 Task: Open Card Card0000000020 in Board Board0000000005 in Workspace WS0000000002 in Trello. Add Member 17.ch.pooja@gmail.com to Card Card0000000020 in Board Board0000000005 in Workspace WS0000000002 in Trello. Add Red Label titled Label0000000020 to Card Card0000000020 in Board Board0000000005 in Workspace WS0000000002 in Trello. Add Checklist CL0000000020 to Card Card0000000020 in Board Board0000000005 in Workspace WS0000000002 in Trello. Add Dates with Start Date as Nov 01 2023 and Due Date as Nov 30 2023 to Card Card0000000020 in Board Board0000000005 in Workspace WS0000000002 in Trello
Action: Mouse moved to (430, 621)
Screenshot: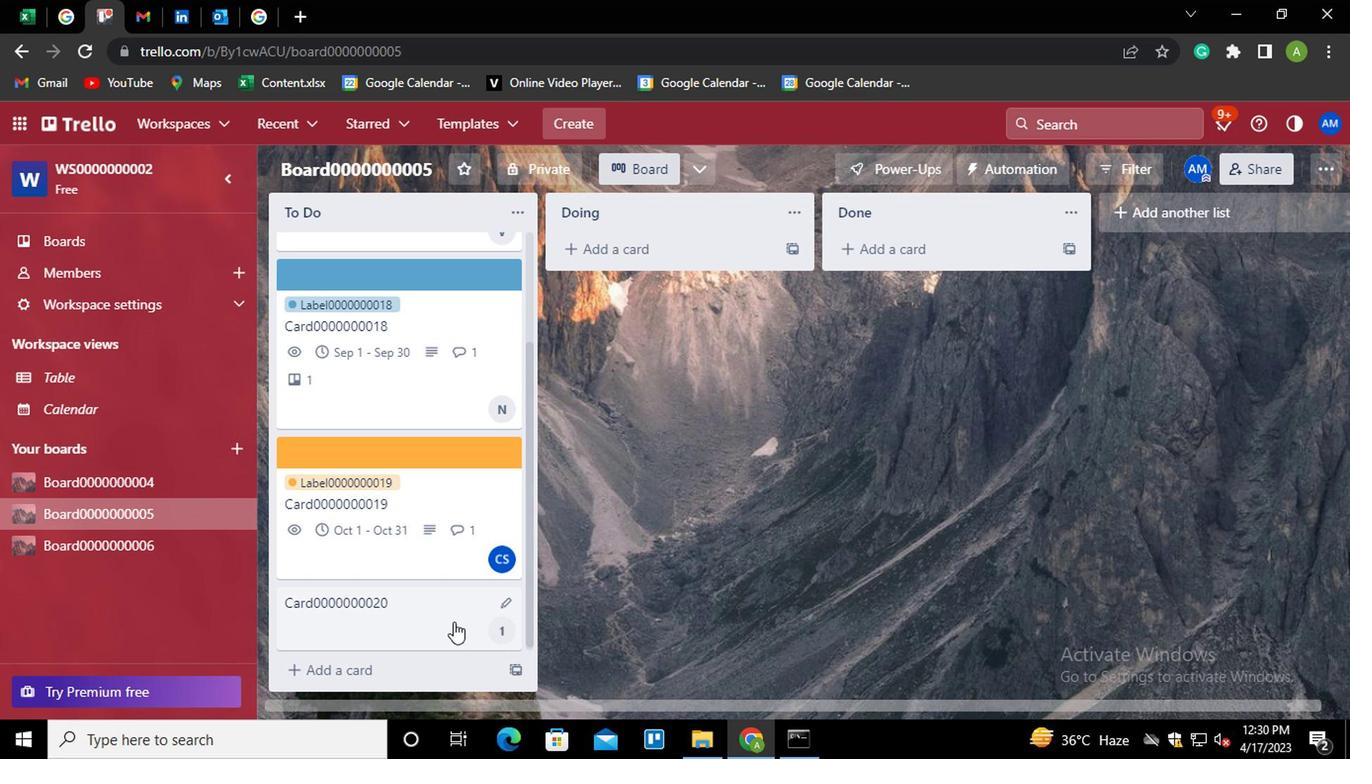 
Action: Mouse pressed left at (430, 621)
Screenshot: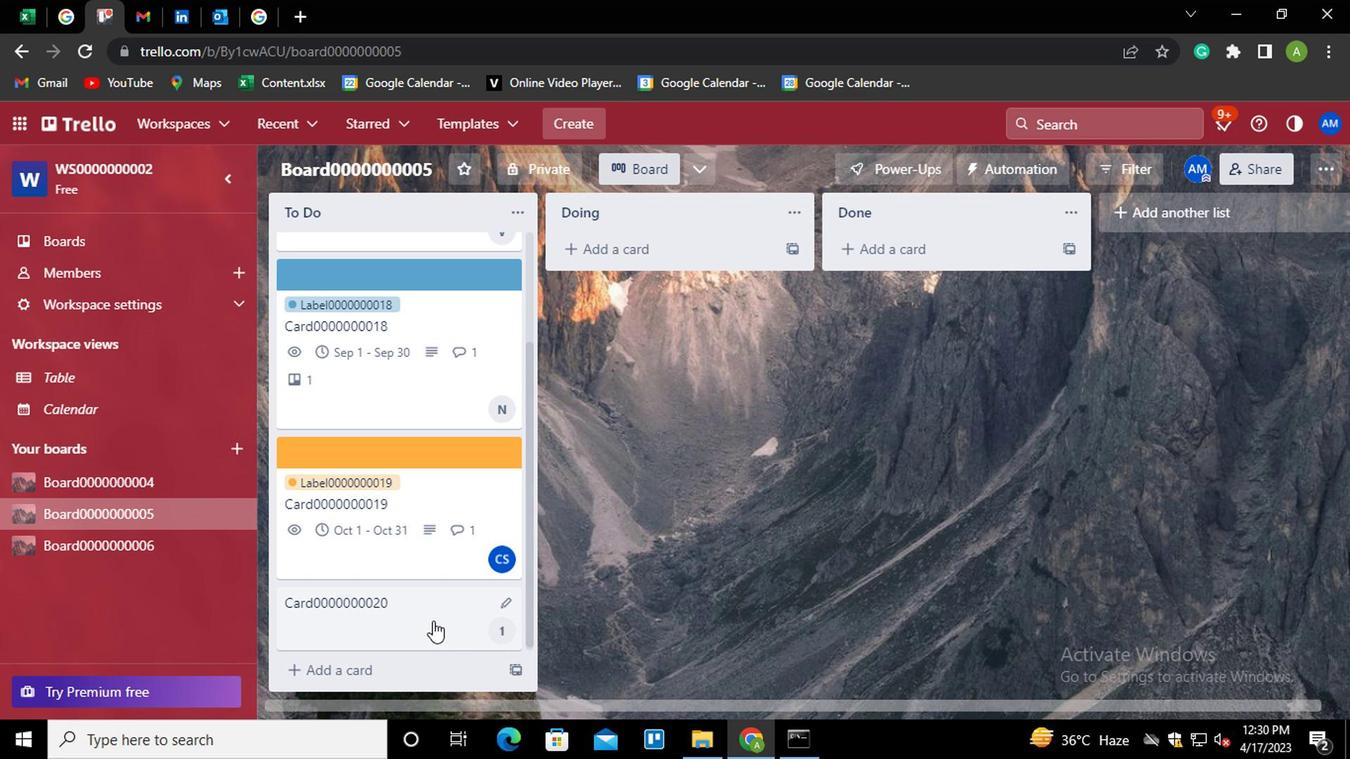 
Action: Mouse moved to (871, 280)
Screenshot: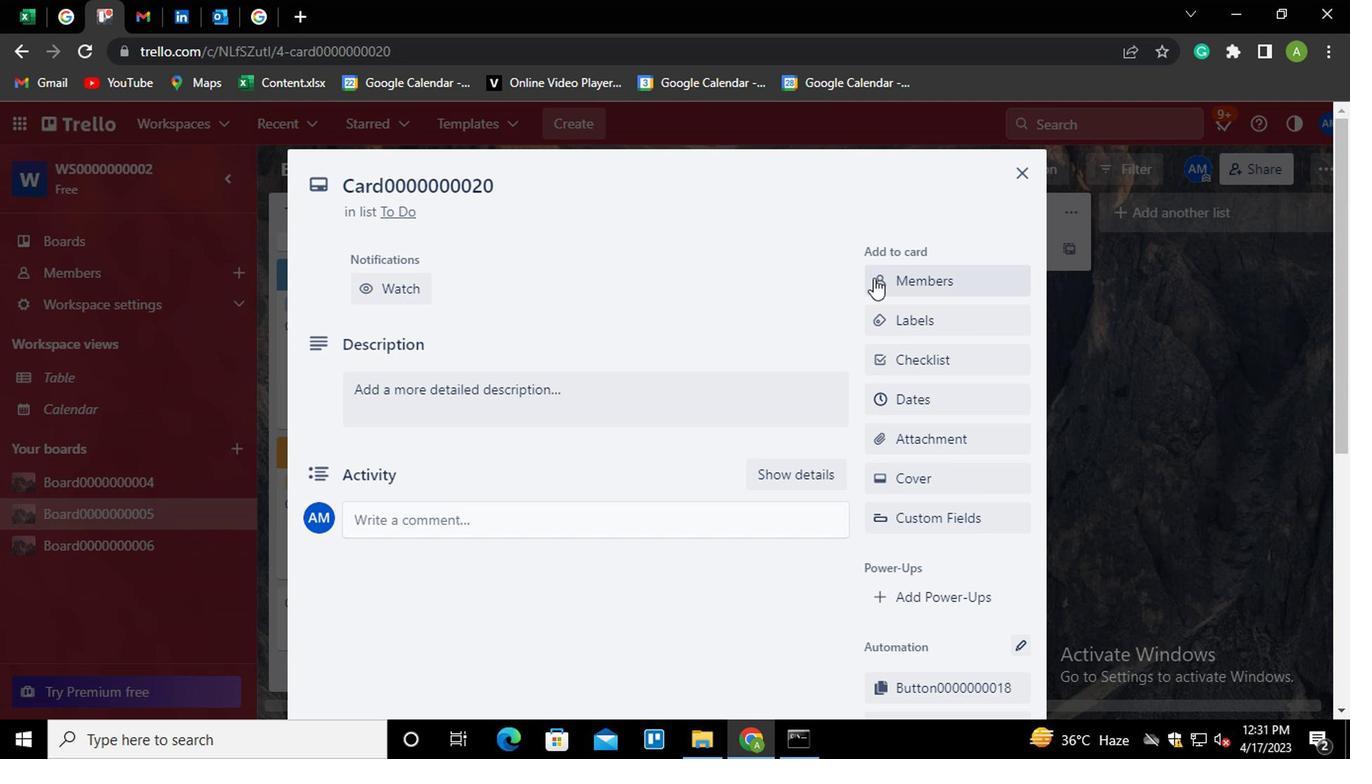 
Action: Mouse pressed left at (871, 280)
Screenshot: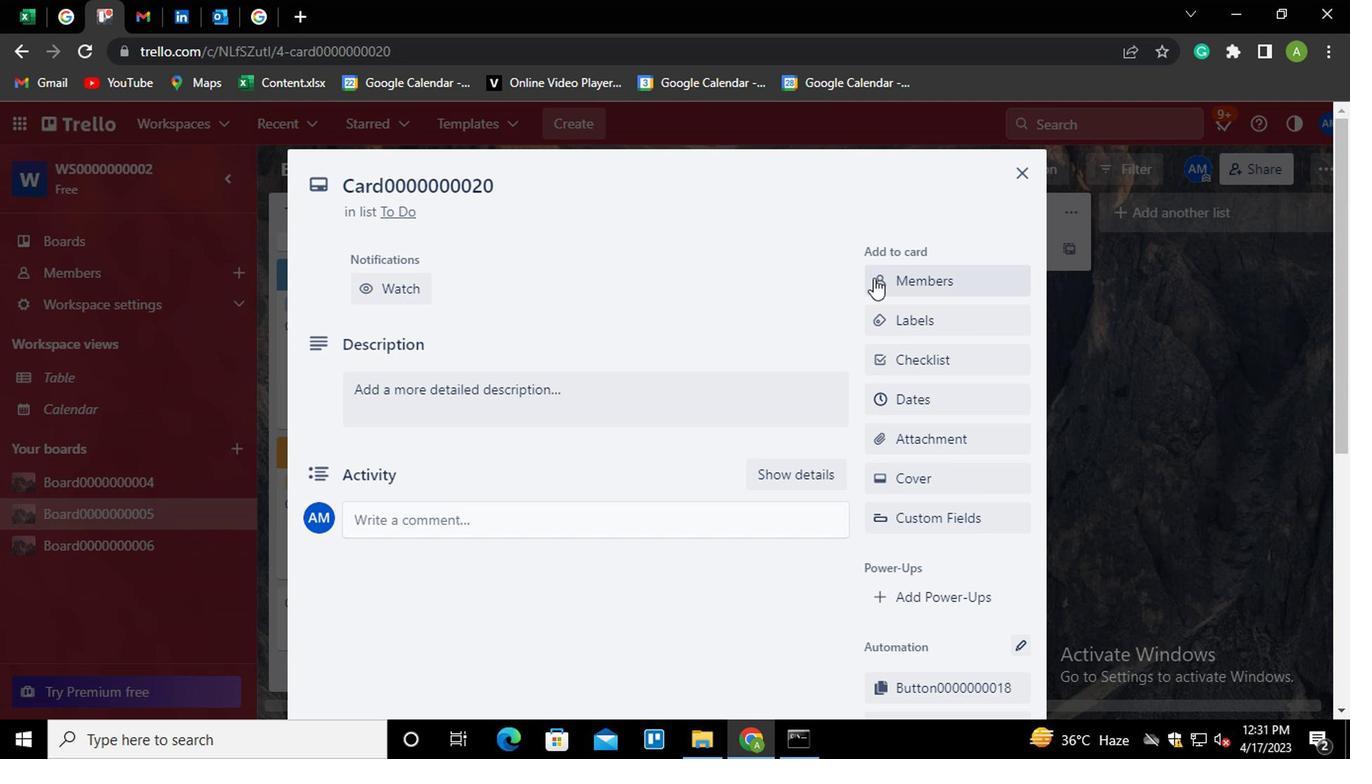 
Action: Mouse moved to (874, 290)
Screenshot: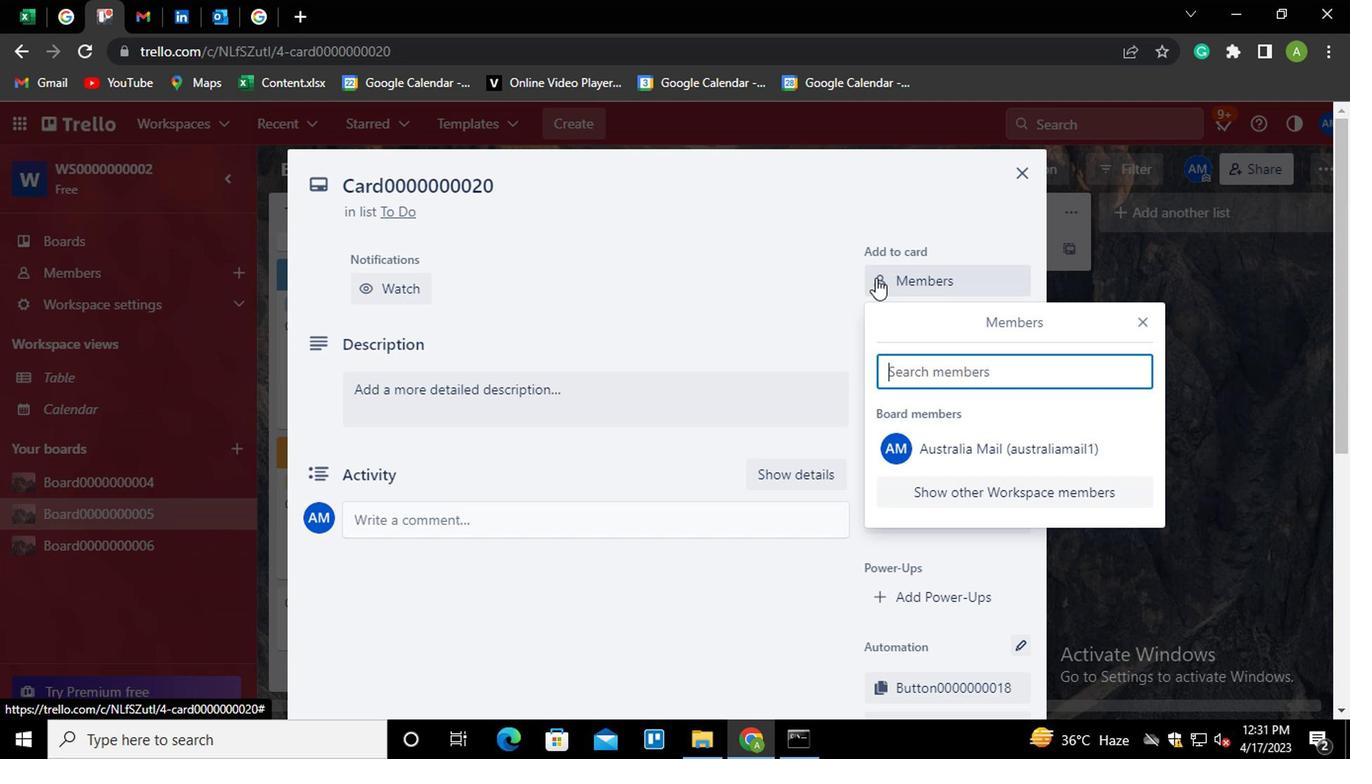 
Action: Key pressed 17.ch.pooja<Key.shift><Key.shift><Key.shift>@GMAIL.COM
Screenshot: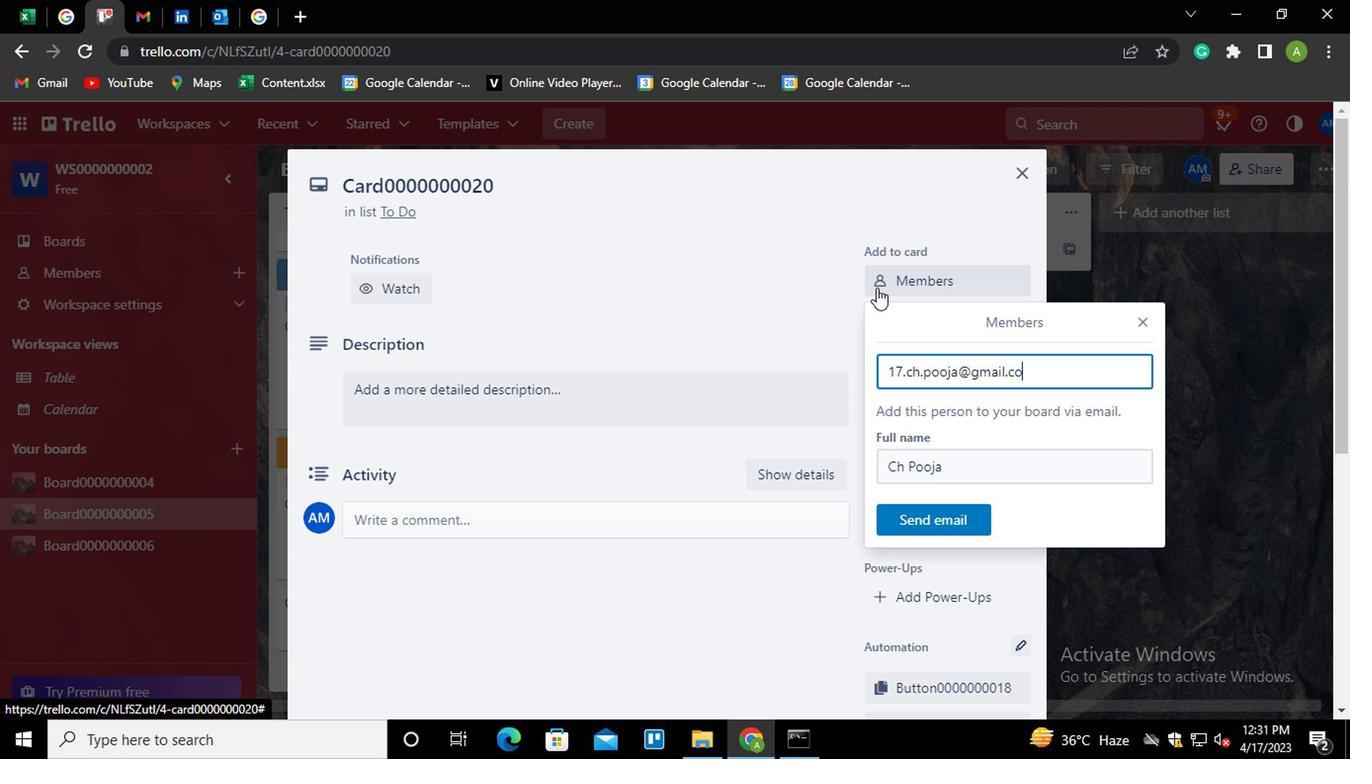 
Action: Mouse moved to (930, 522)
Screenshot: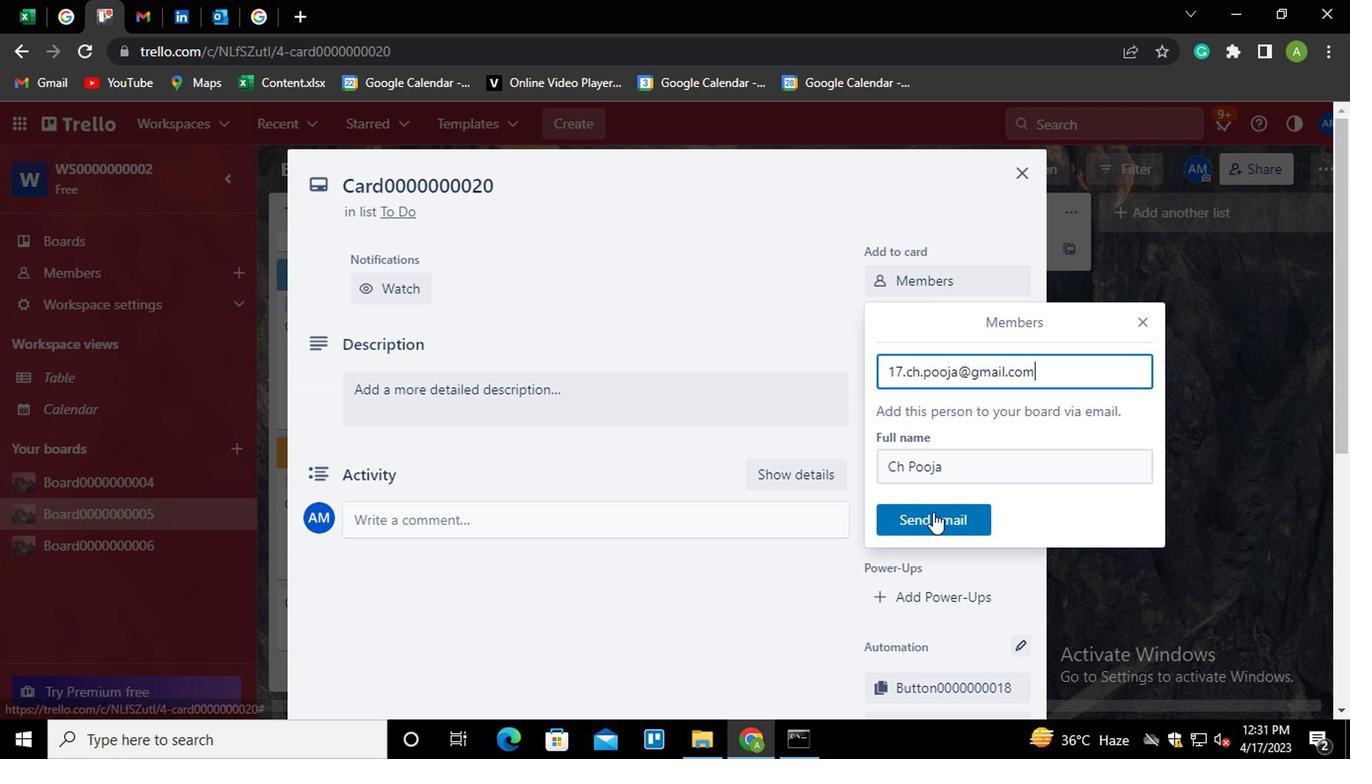
Action: Mouse pressed left at (930, 522)
Screenshot: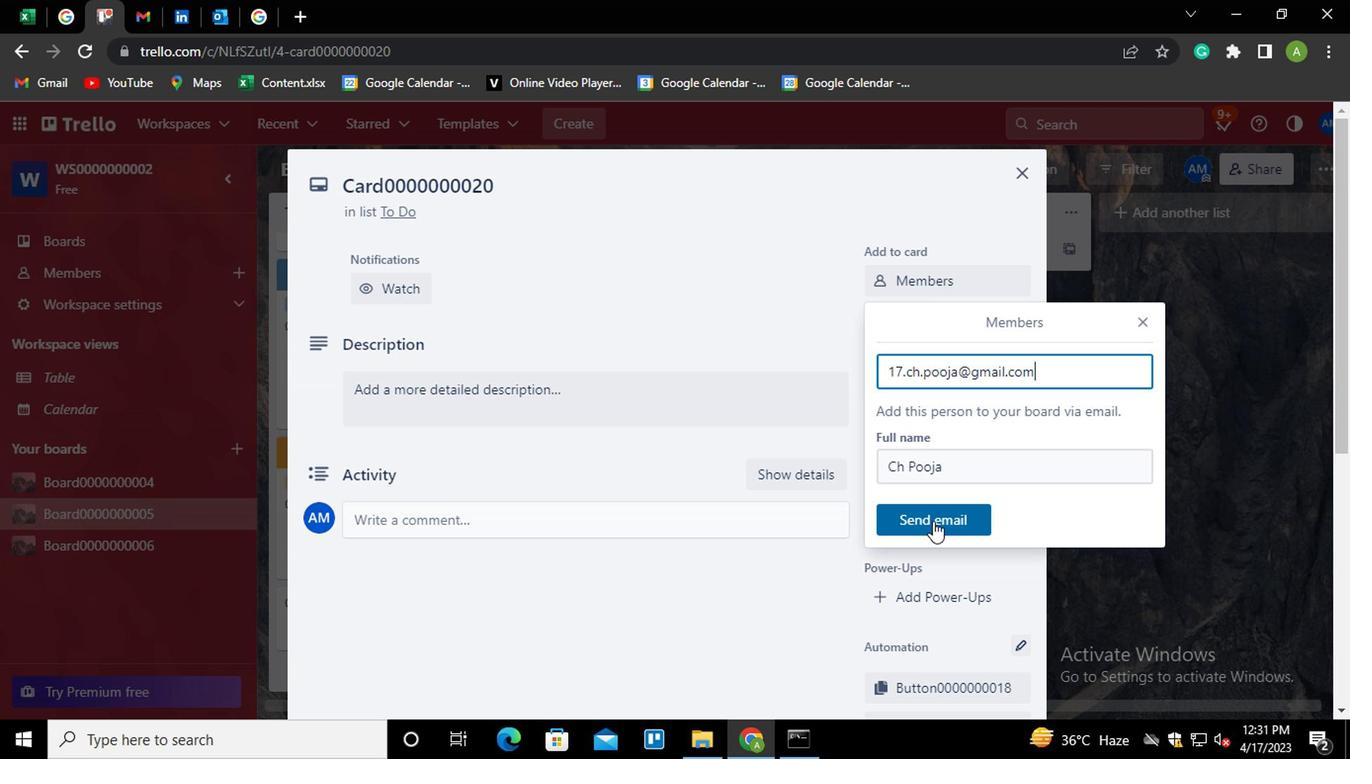 
Action: Mouse moved to (802, 315)
Screenshot: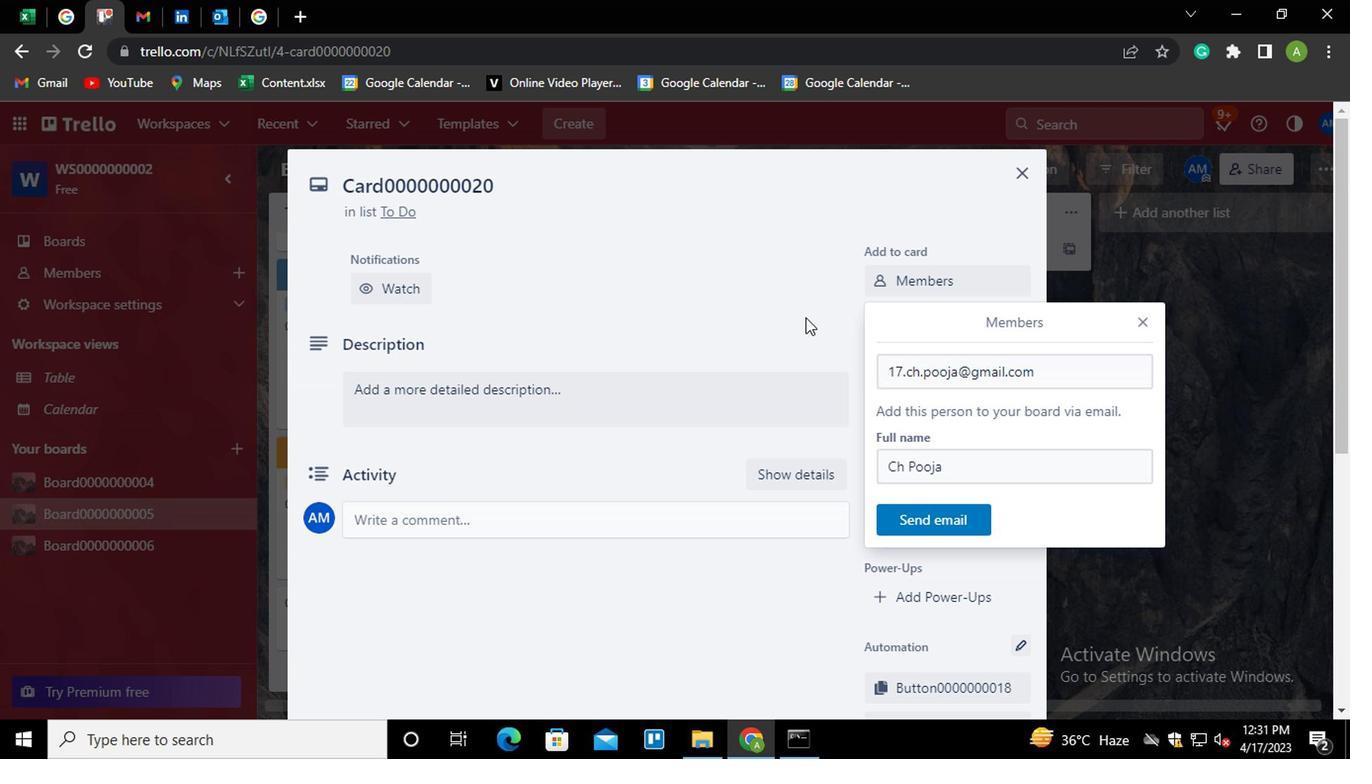
Action: Mouse pressed left at (802, 315)
Screenshot: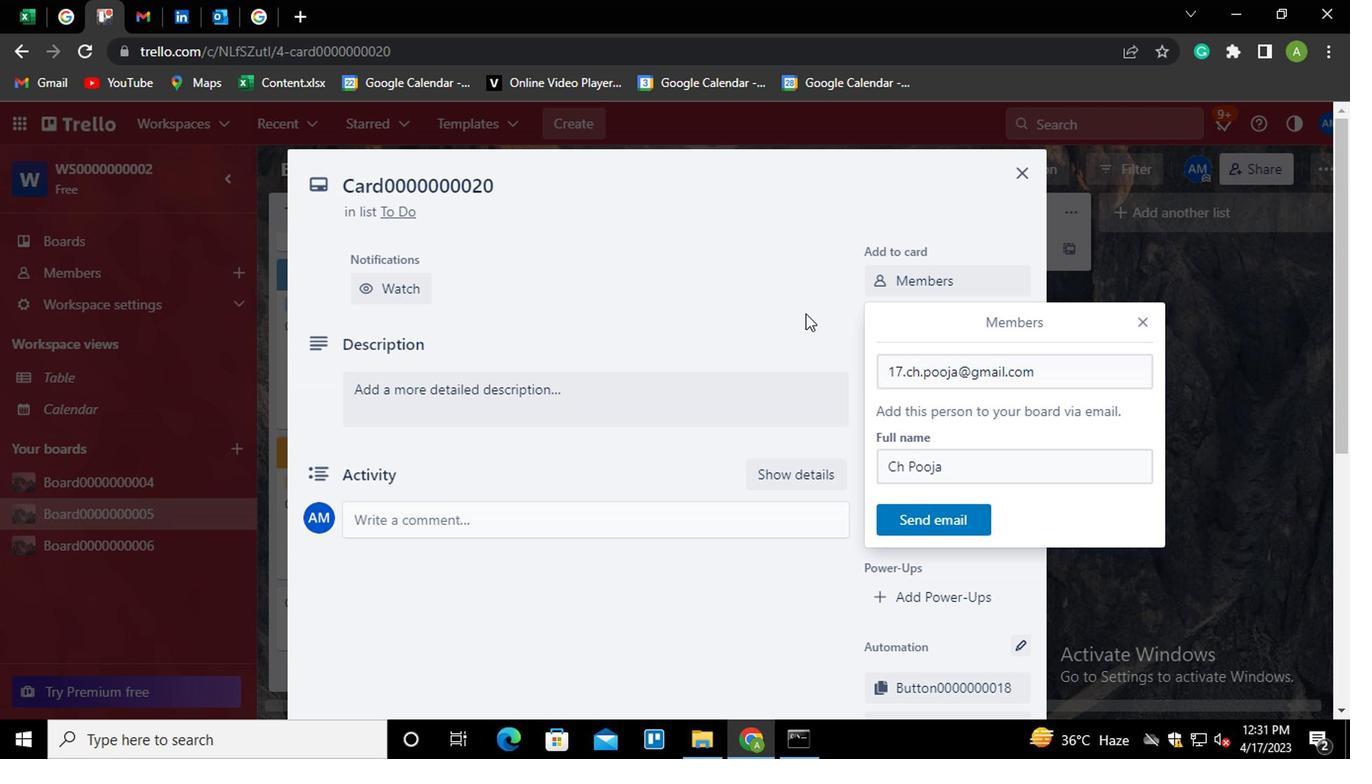 
Action: Mouse moved to (899, 319)
Screenshot: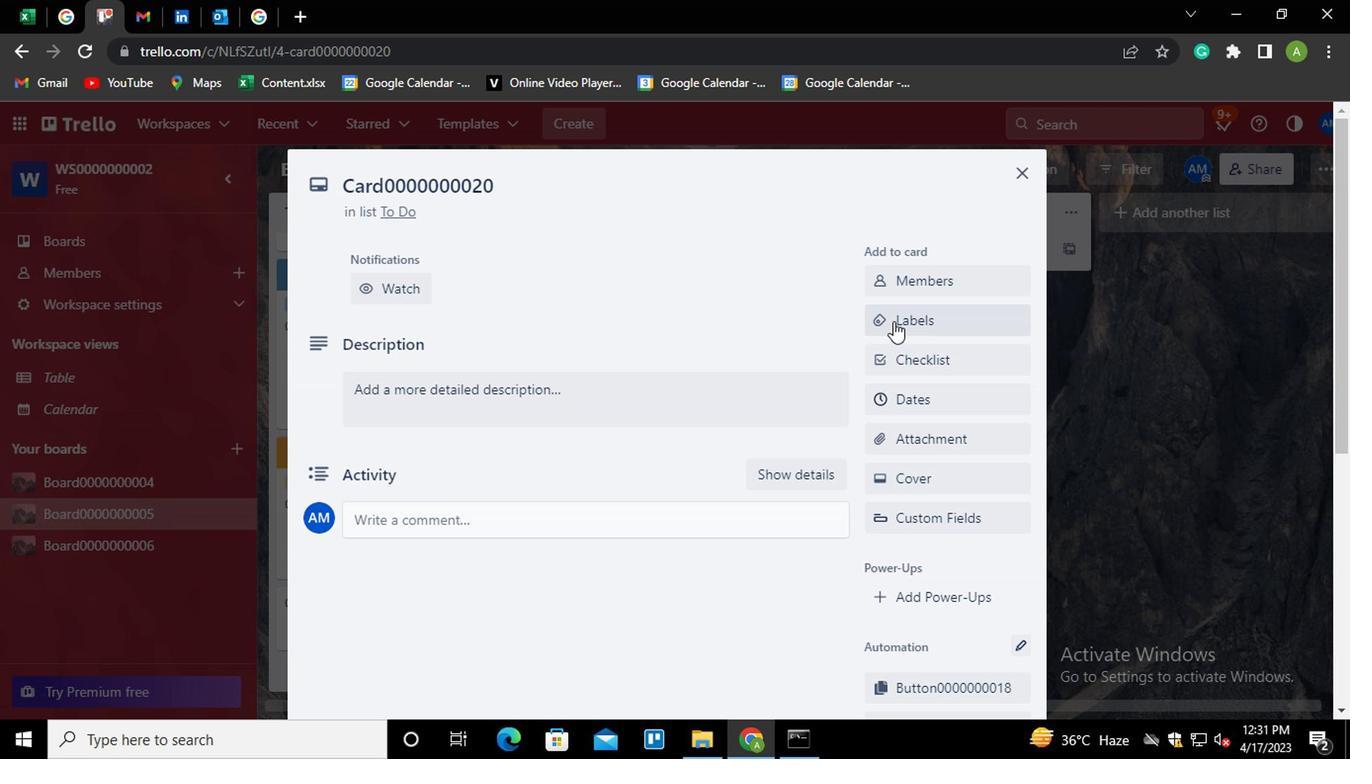 
Action: Mouse pressed left at (899, 319)
Screenshot: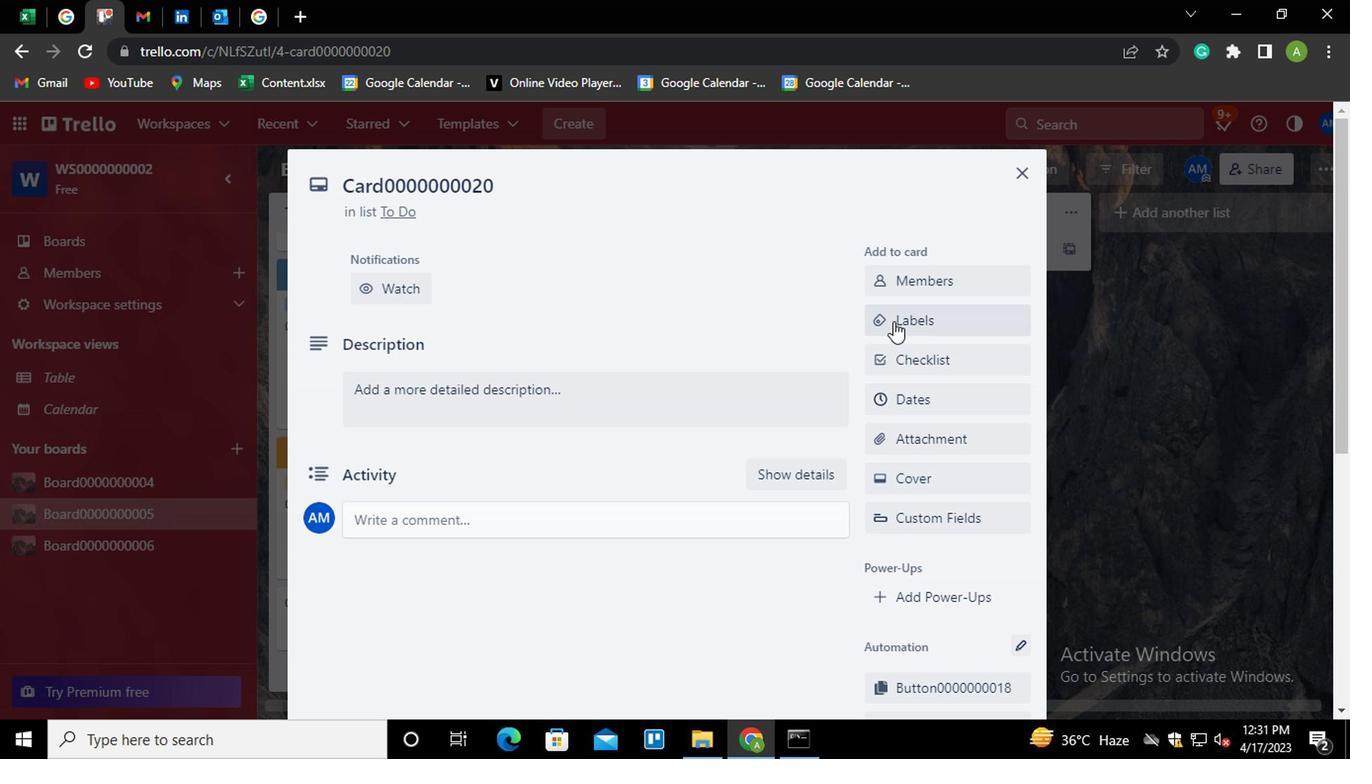
Action: Mouse moved to (886, 360)
Screenshot: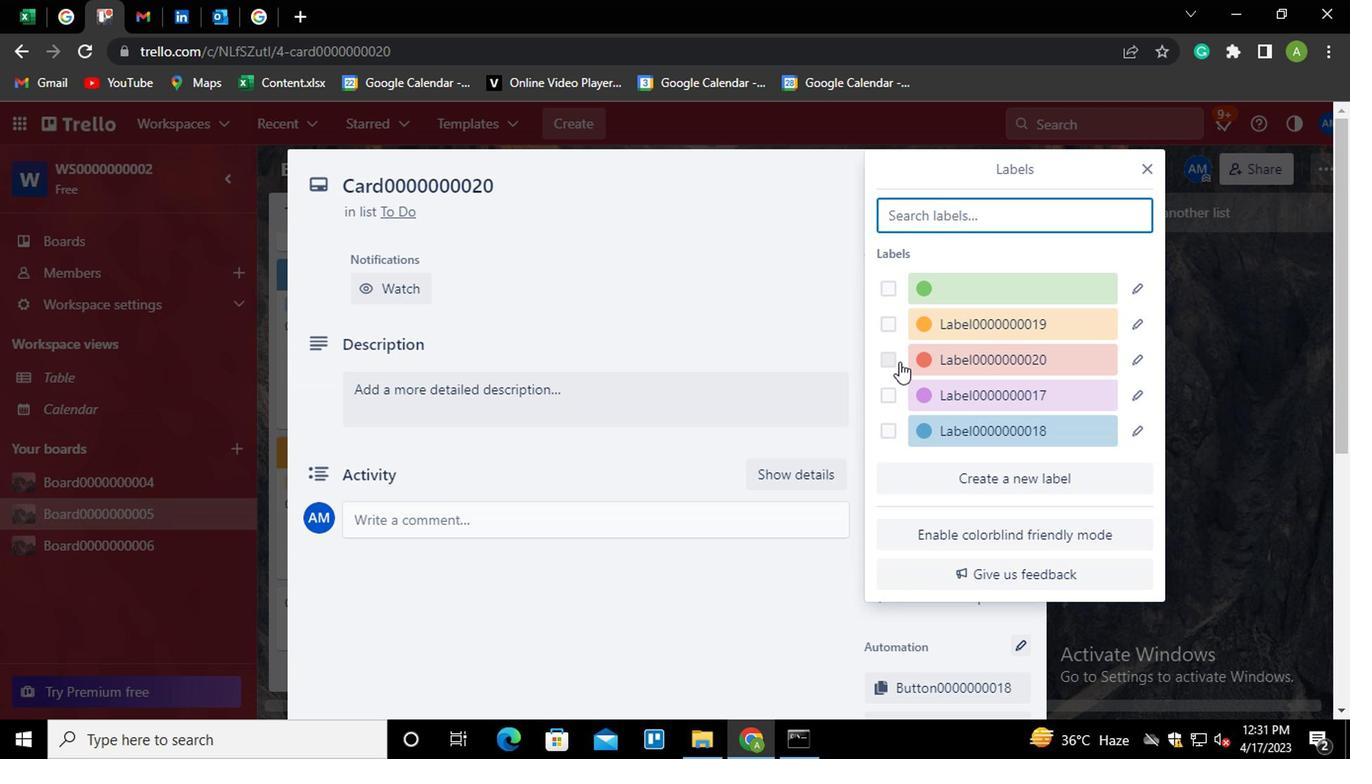 
Action: Mouse pressed left at (886, 360)
Screenshot: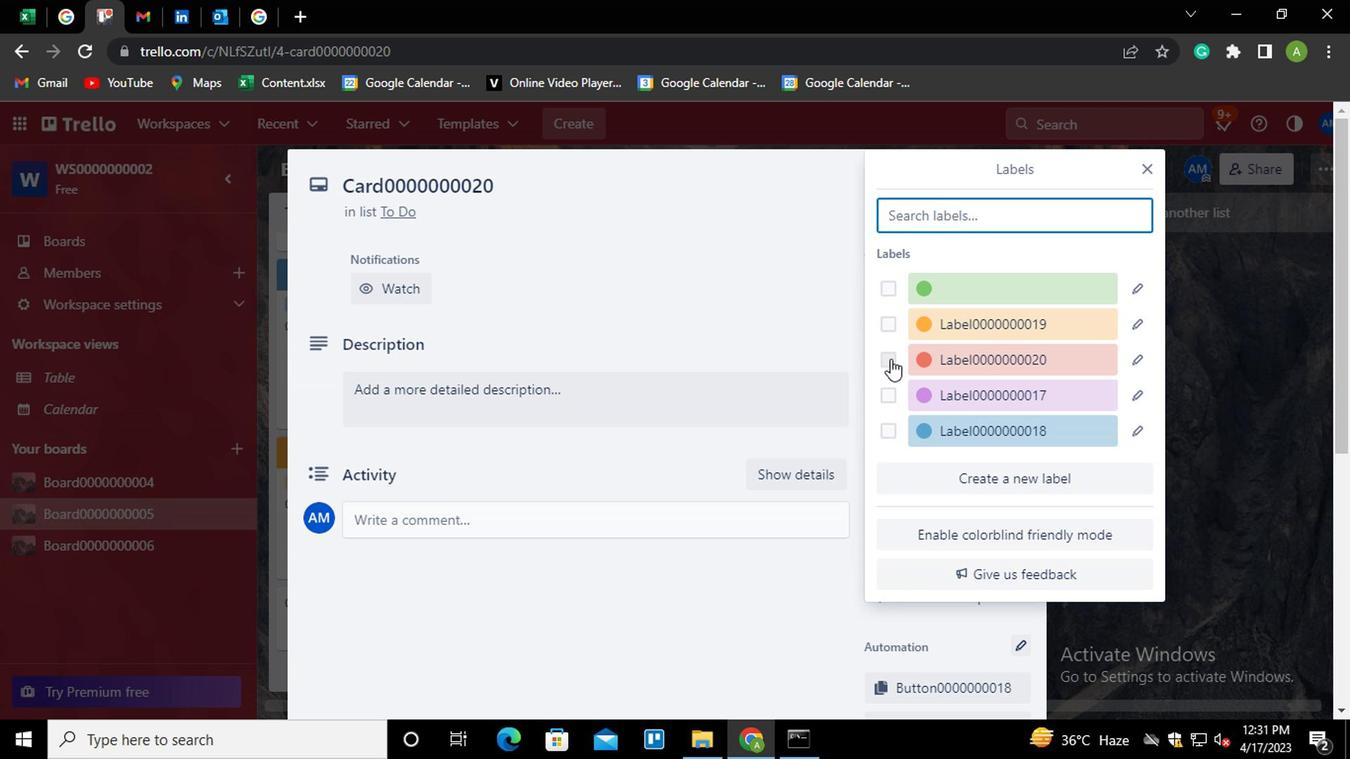 
Action: Mouse moved to (1130, 353)
Screenshot: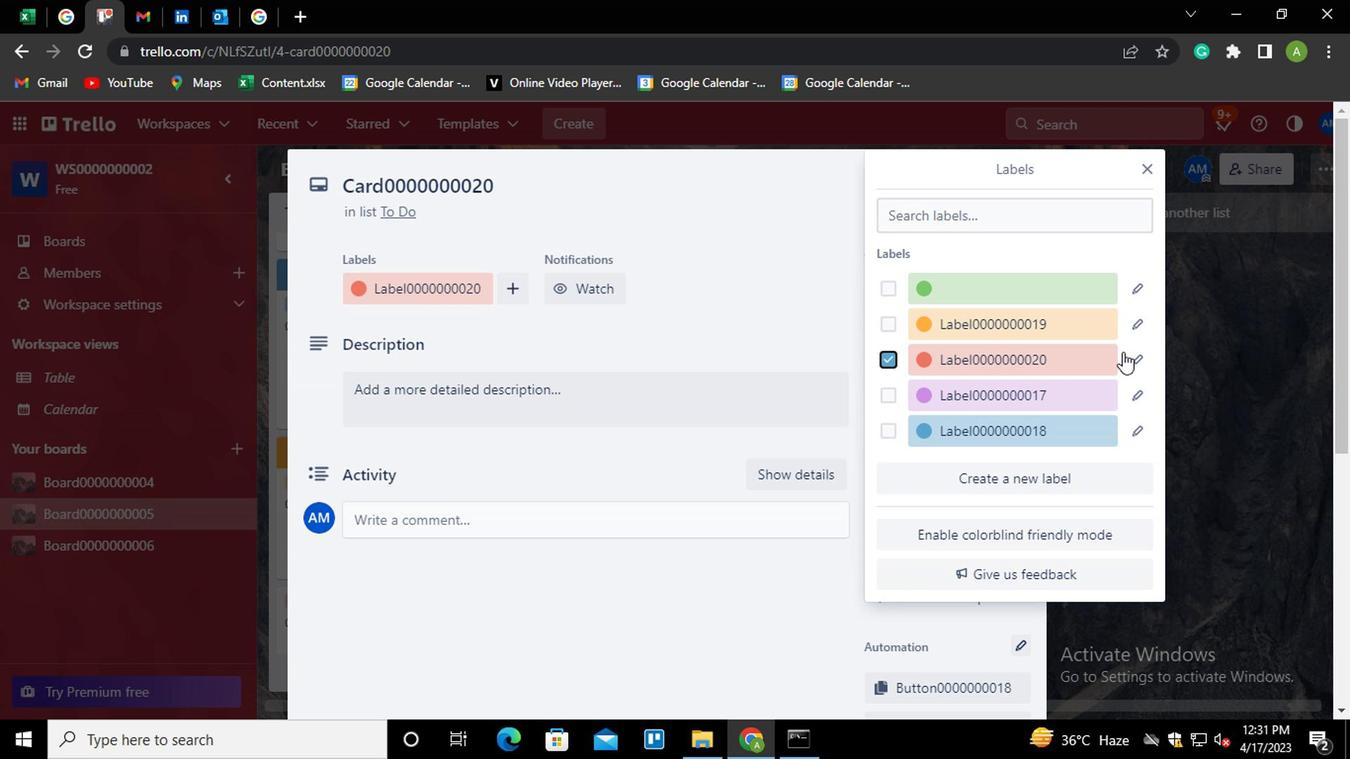 
Action: Mouse pressed left at (1130, 353)
Screenshot: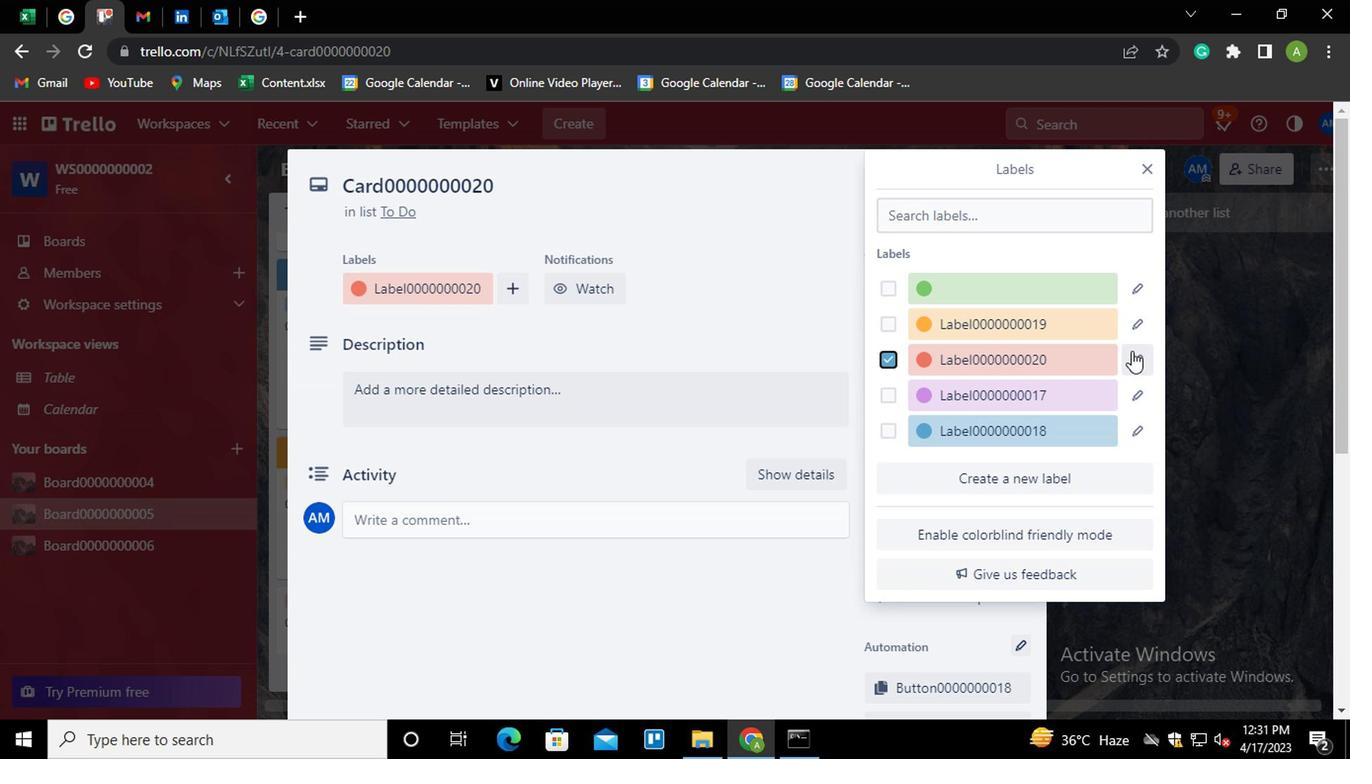 
Action: Mouse moved to (1030, 356)
Screenshot: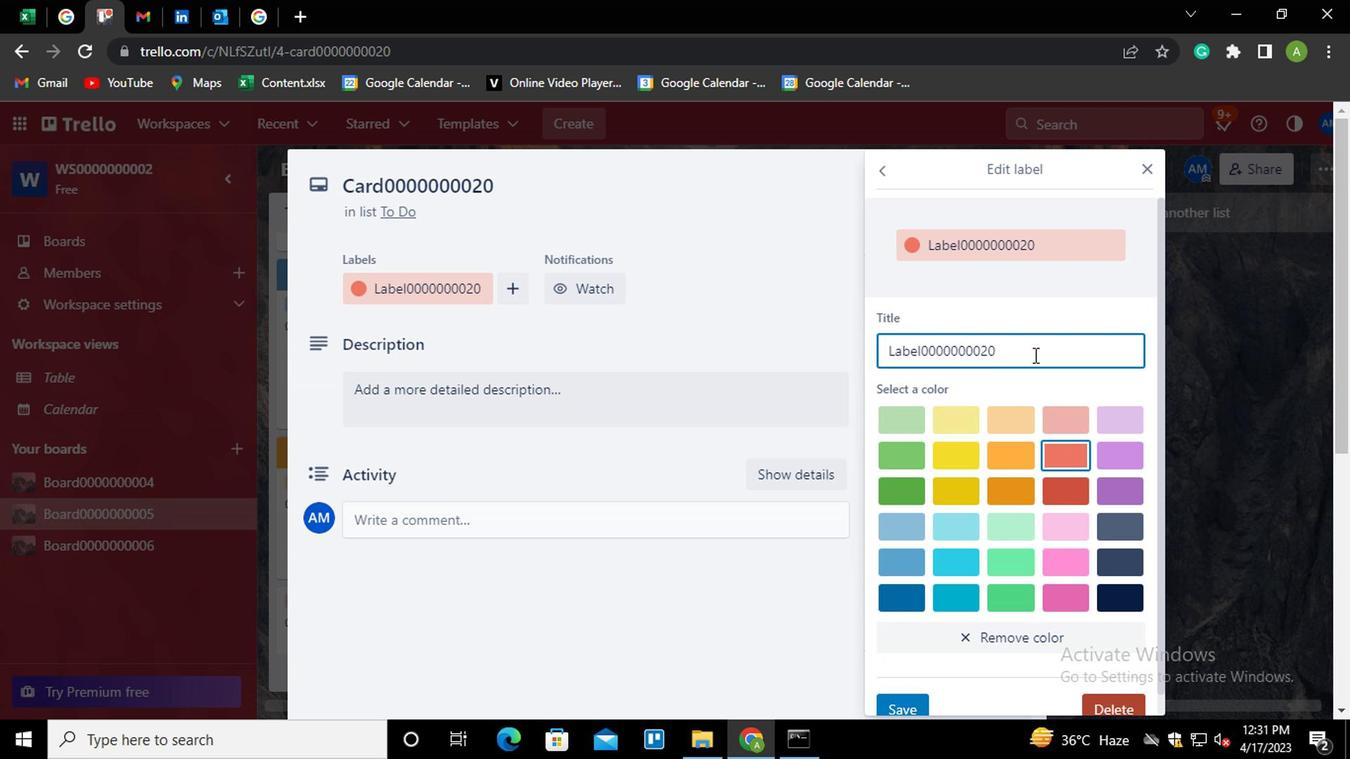 
Action: Key pressed <Key.shift_r><Key.shift_r><Key.shift_r><Key.shift_r><Key.shift_r><Key.shift_r><Key.insert><Key.shift_r><Key.home><Key.shift>LABEL0000000020
Screenshot: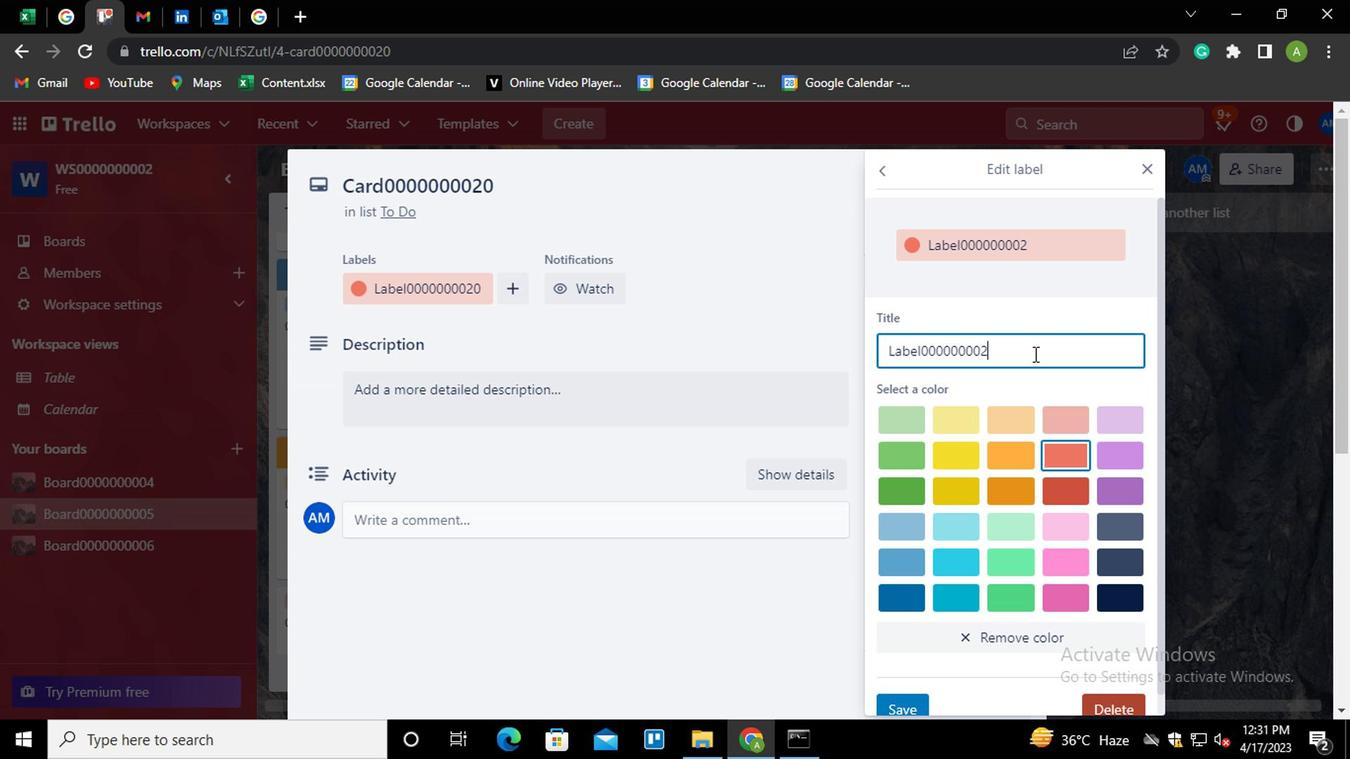 
Action: Mouse moved to (910, 696)
Screenshot: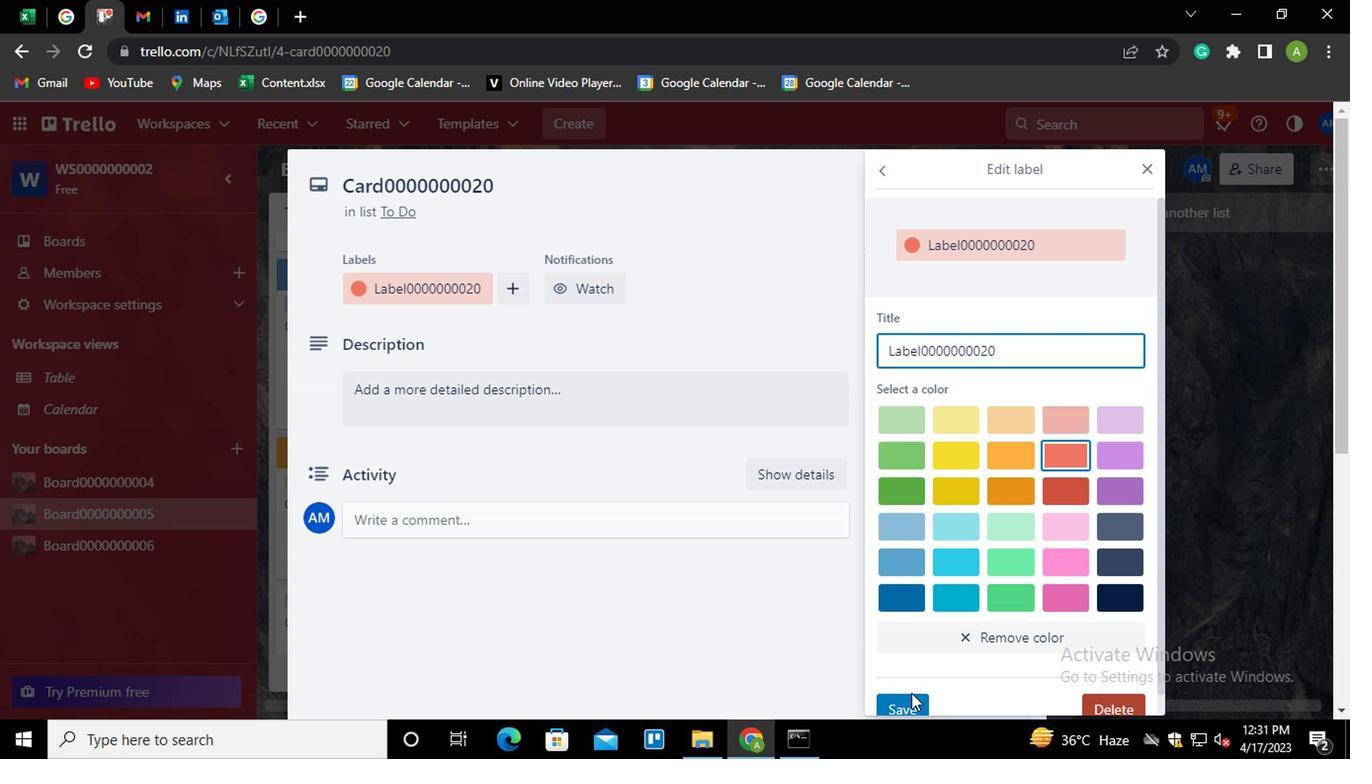 
Action: Mouse pressed left at (910, 696)
Screenshot: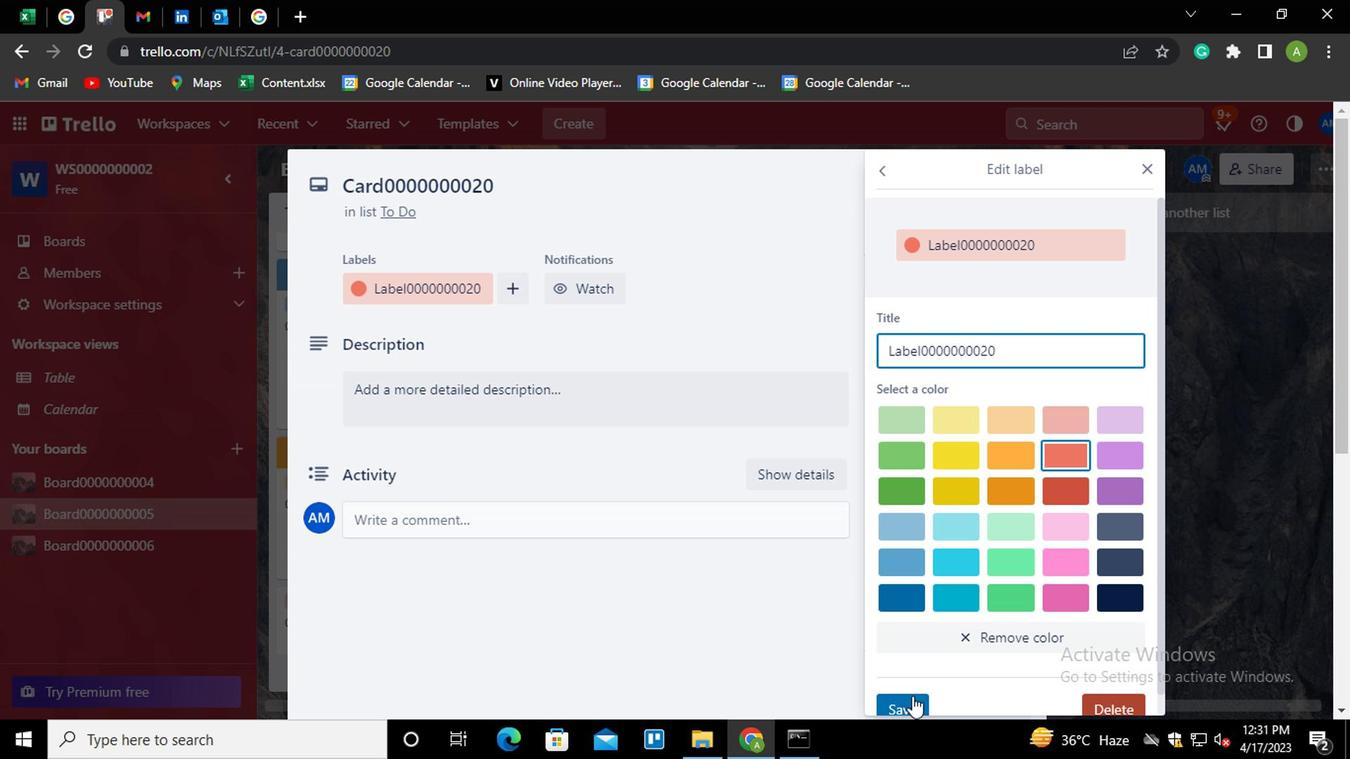 
Action: Mouse moved to (796, 293)
Screenshot: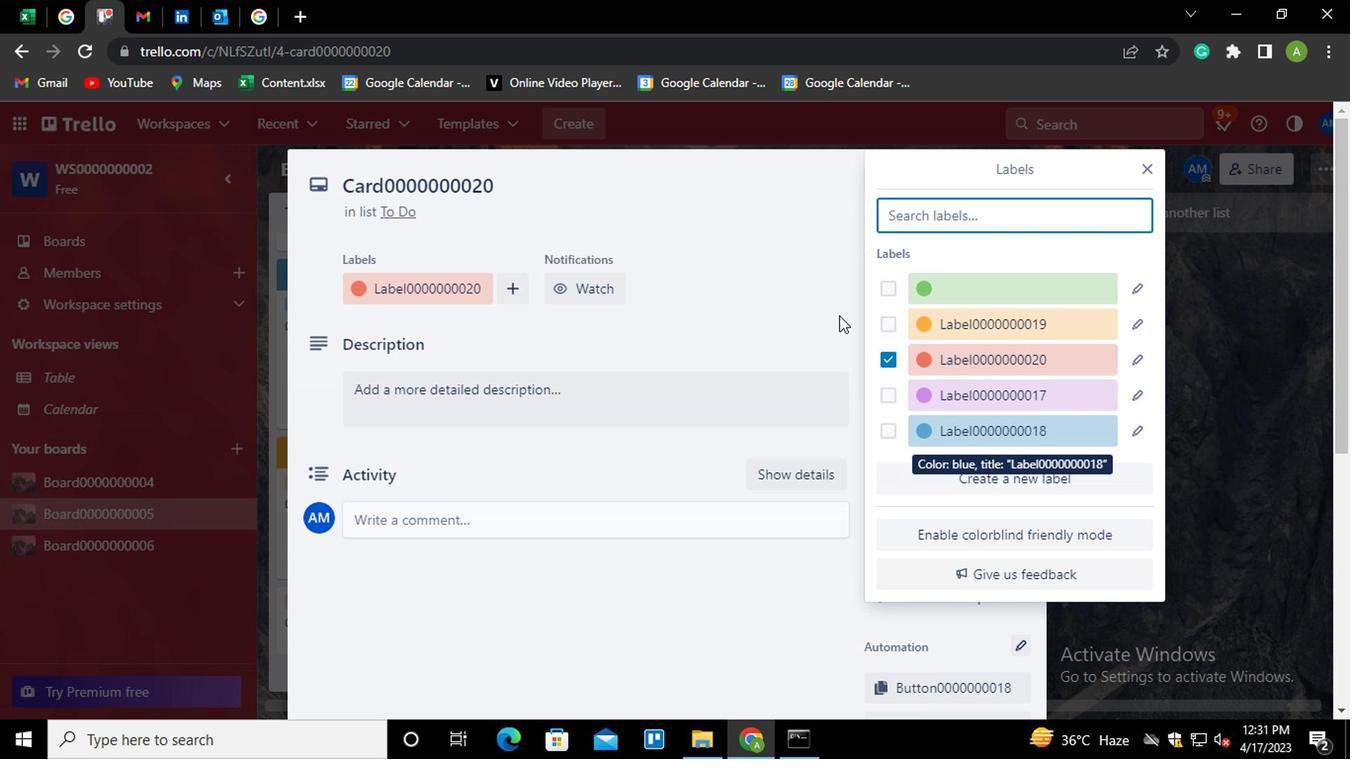 
Action: Mouse pressed left at (796, 293)
Screenshot: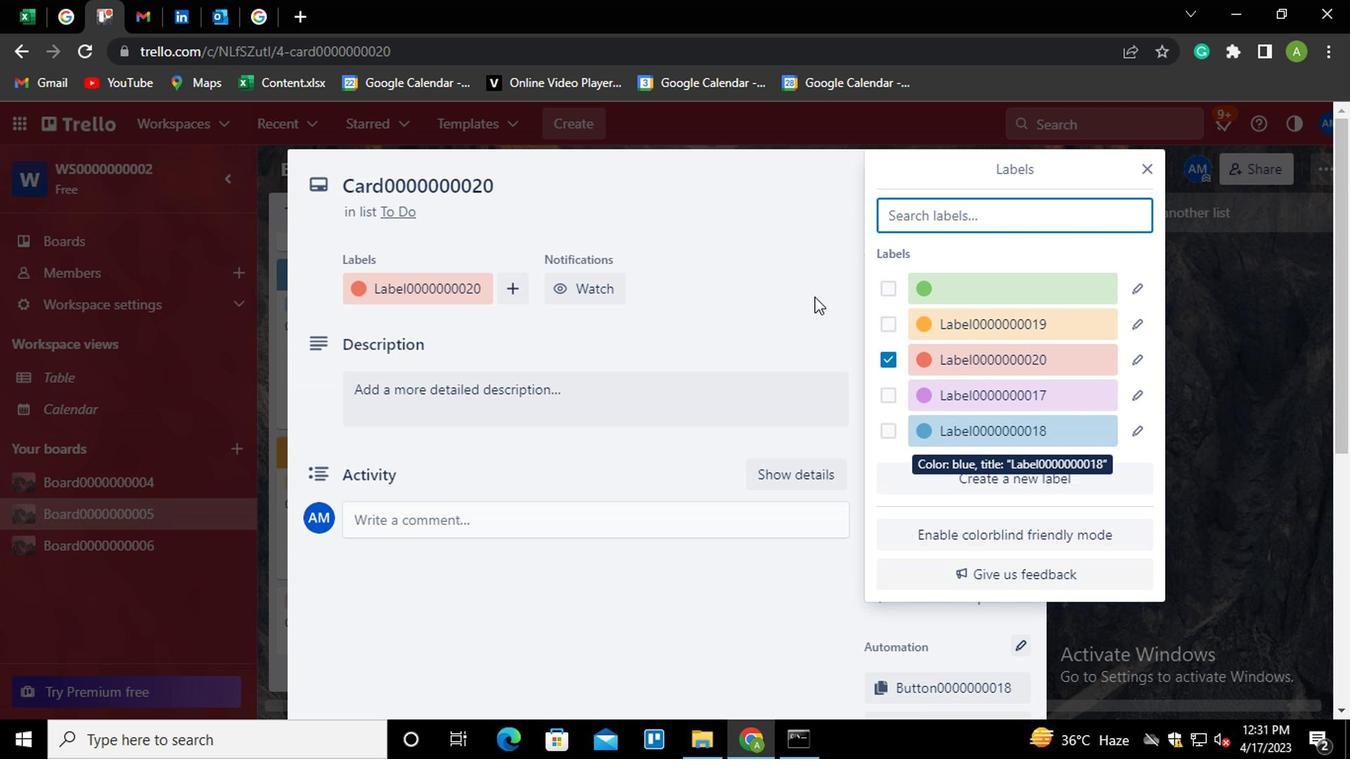 
Action: Mouse moved to (918, 367)
Screenshot: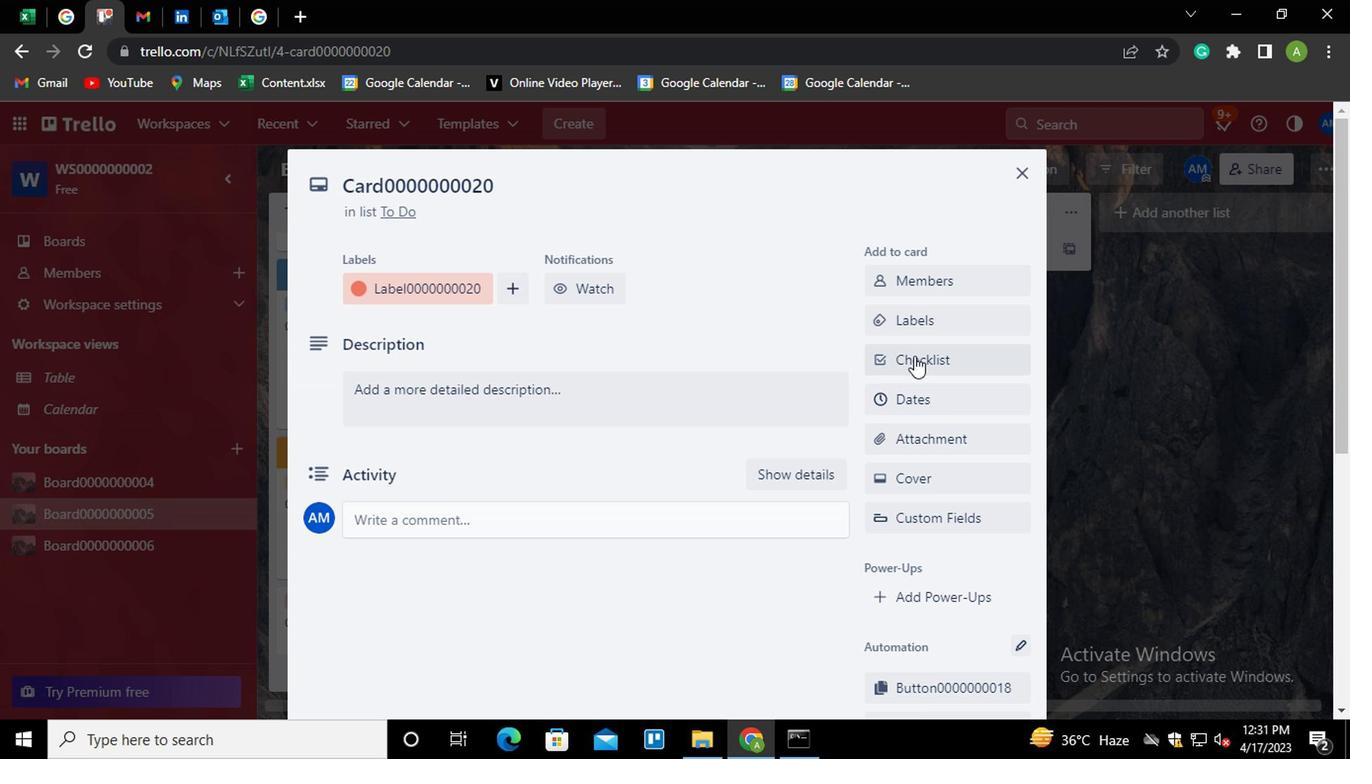 
Action: Mouse pressed left at (918, 367)
Screenshot: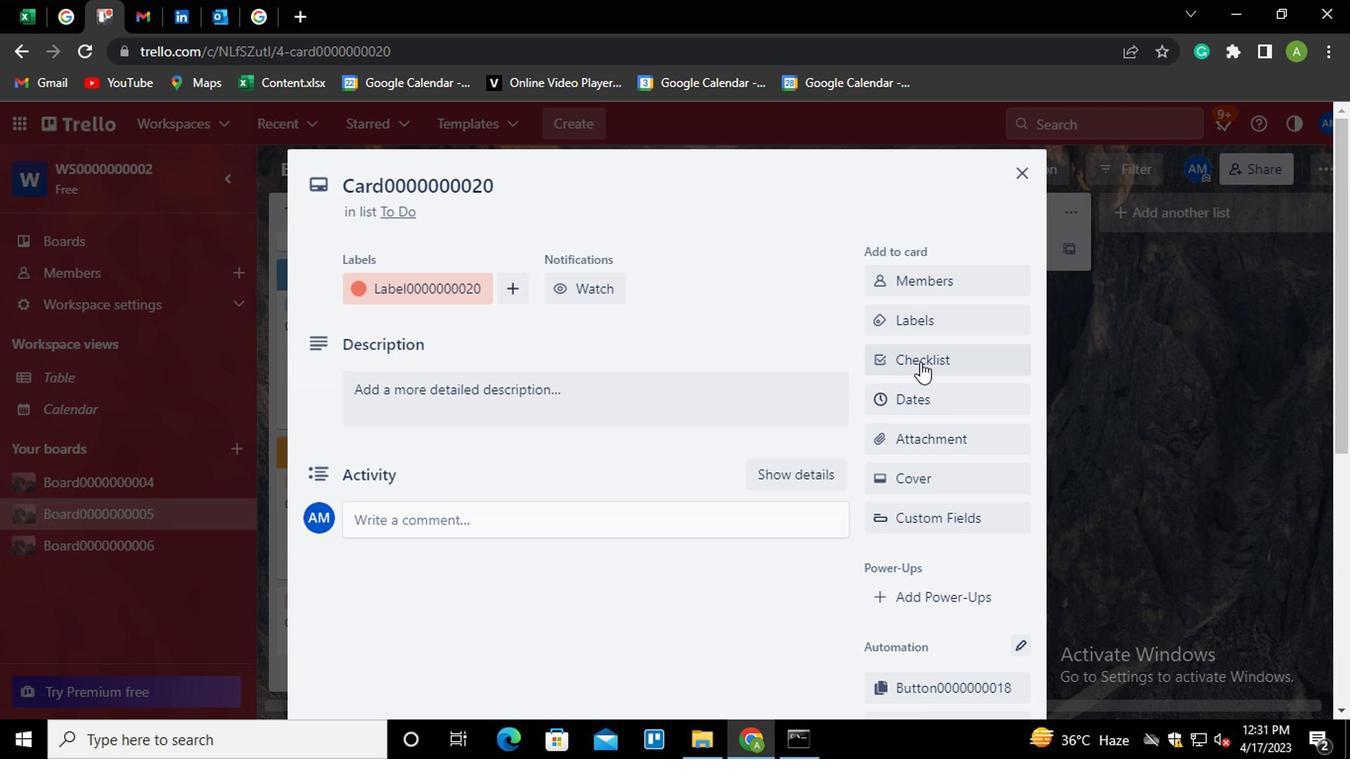 
Action: Mouse moved to (913, 366)
Screenshot: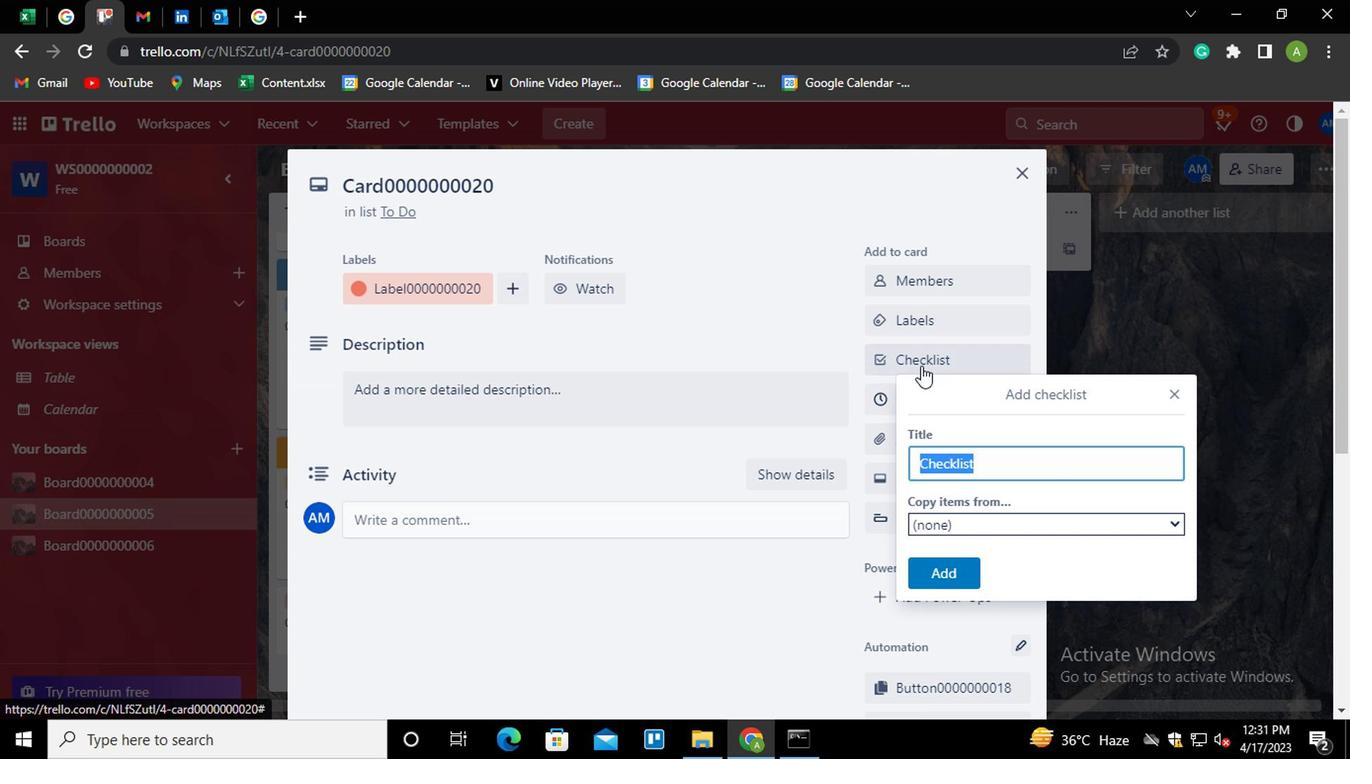 
Action: Key pressed <Key.shift>CL0000000020
Screenshot: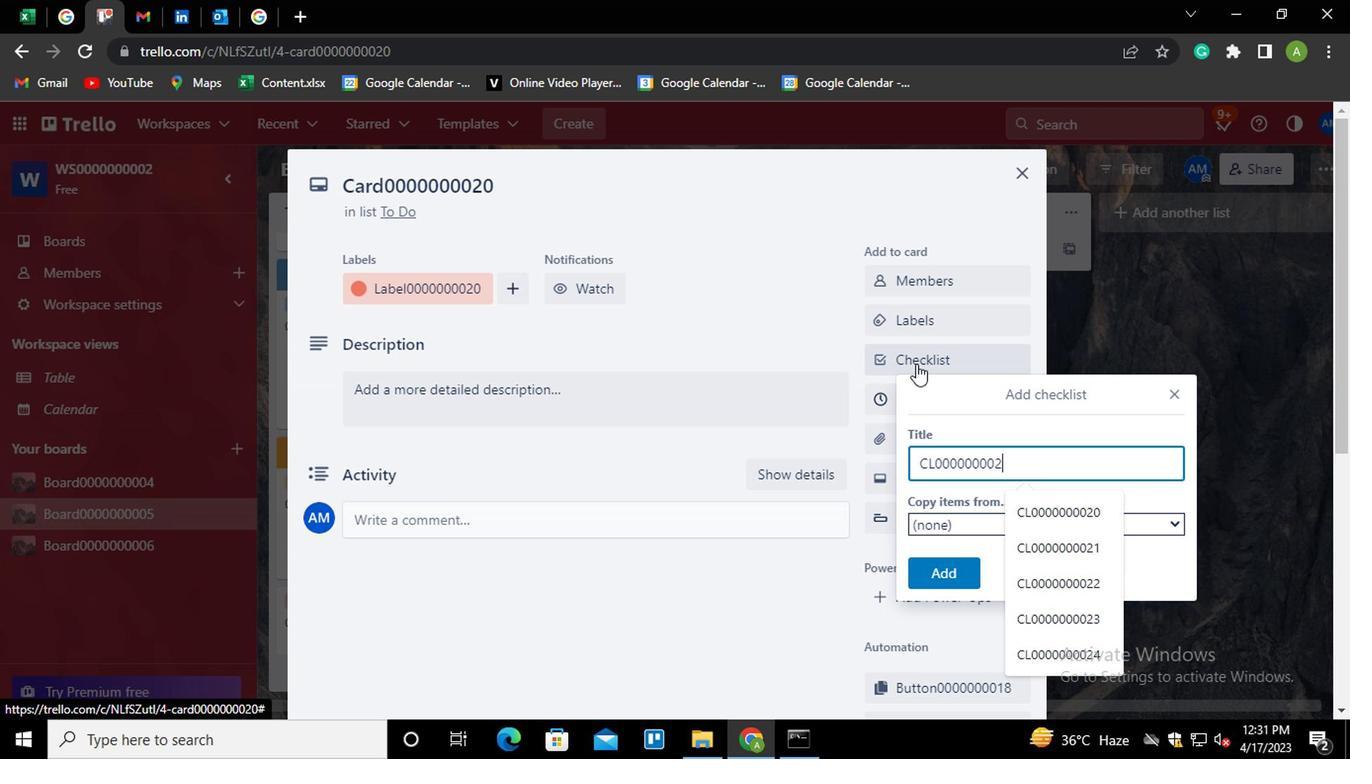 
Action: Mouse moved to (924, 561)
Screenshot: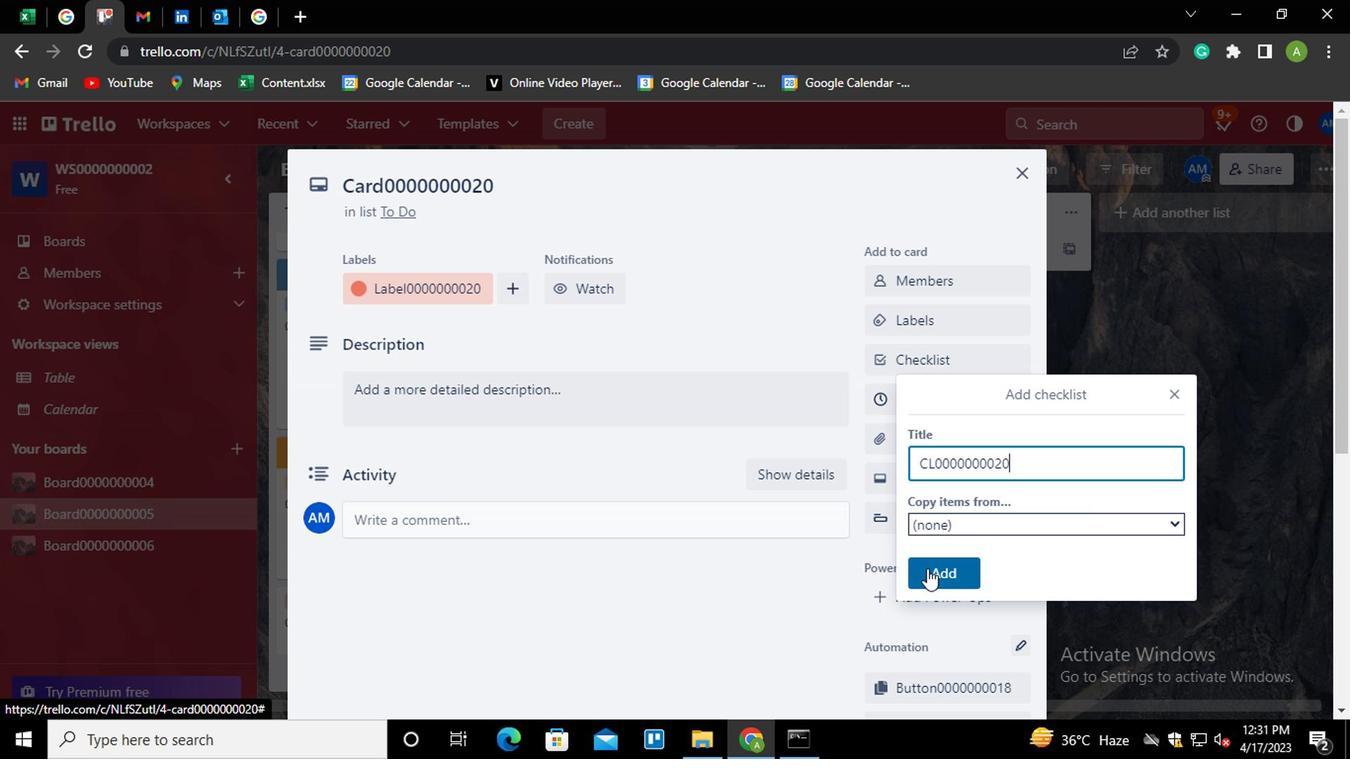 
Action: Mouse pressed left at (924, 561)
Screenshot: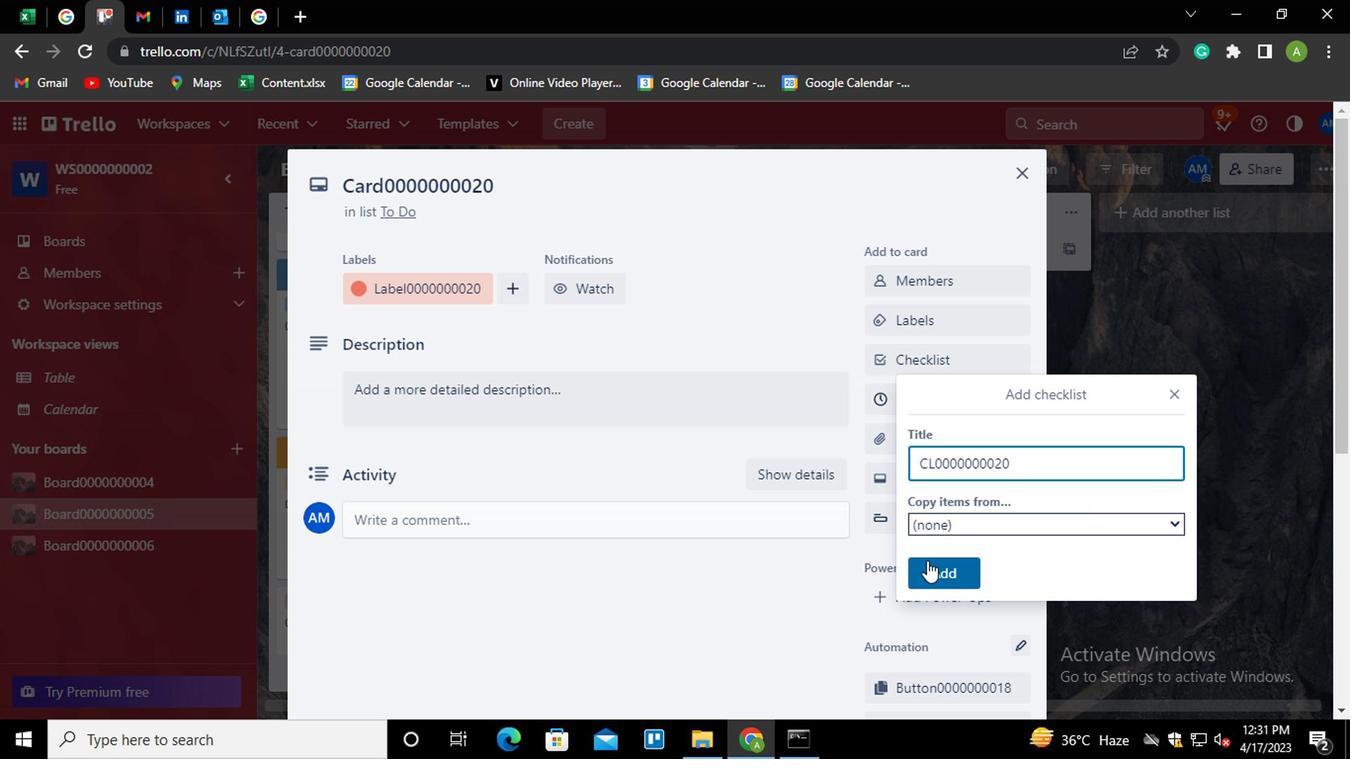 
Action: Mouse moved to (928, 403)
Screenshot: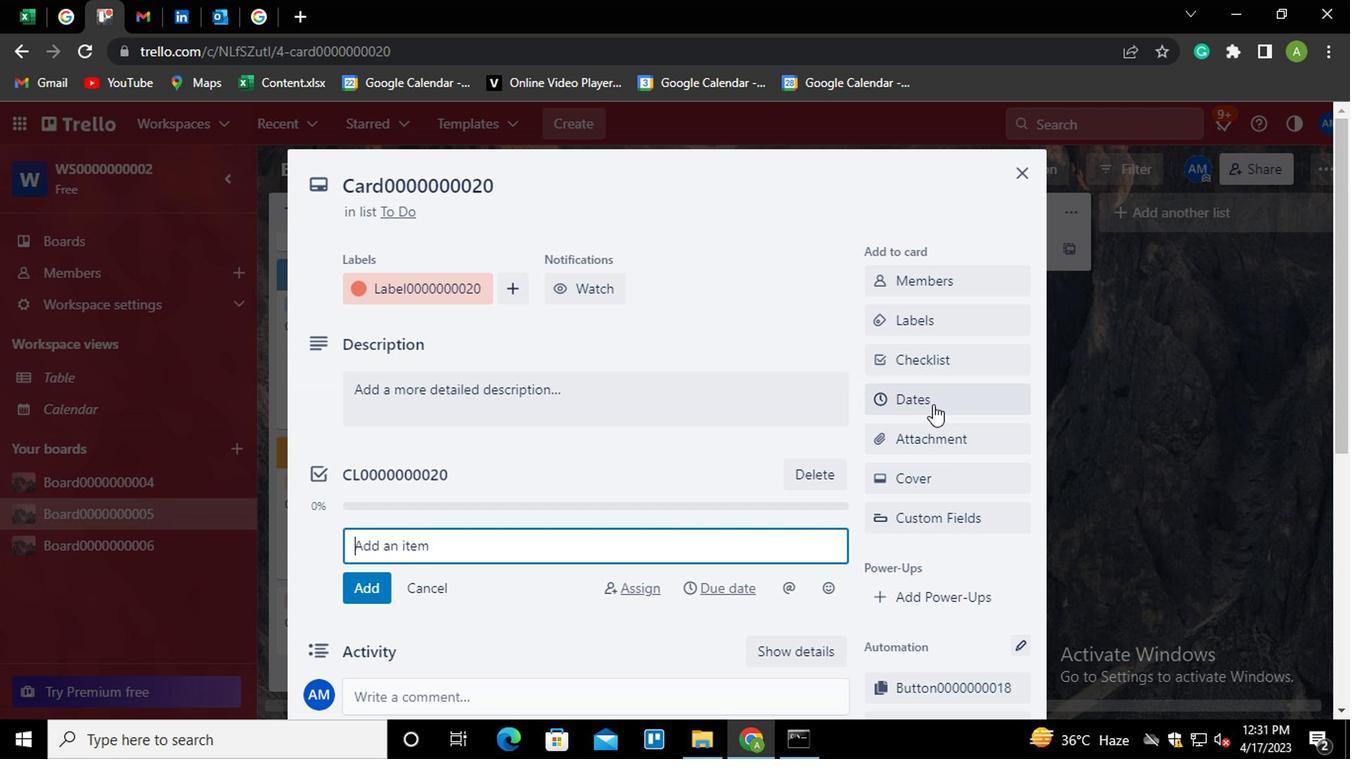 
Action: Mouse pressed left at (928, 403)
Screenshot: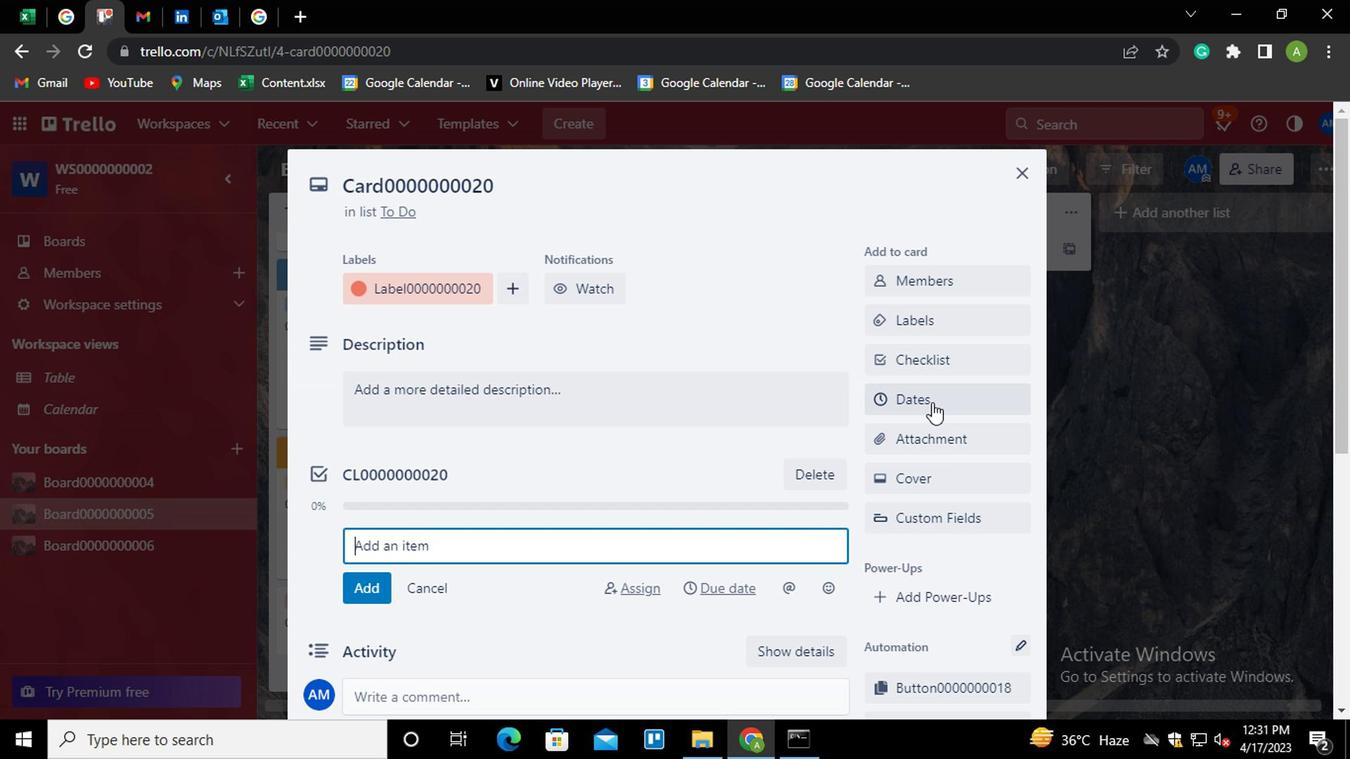 
Action: Mouse moved to (882, 517)
Screenshot: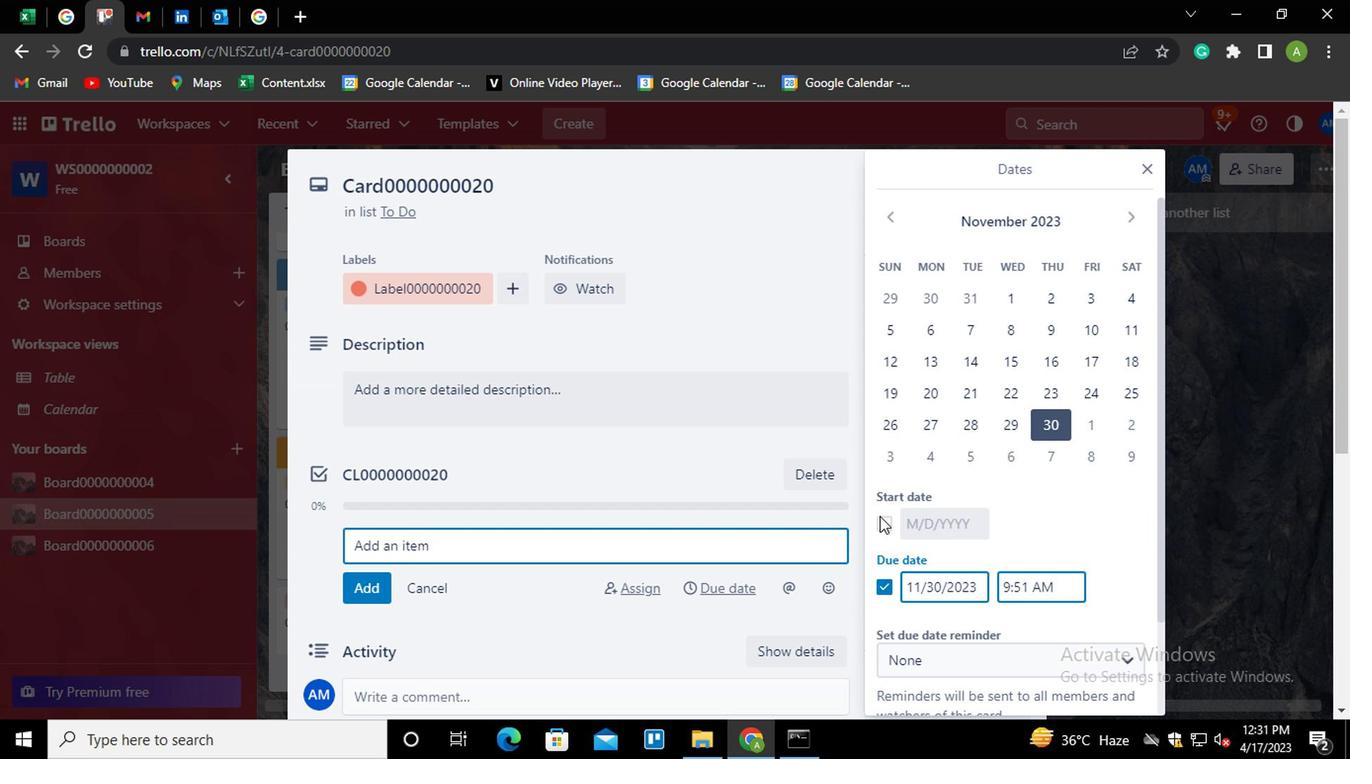 
Action: Mouse pressed left at (882, 517)
Screenshot: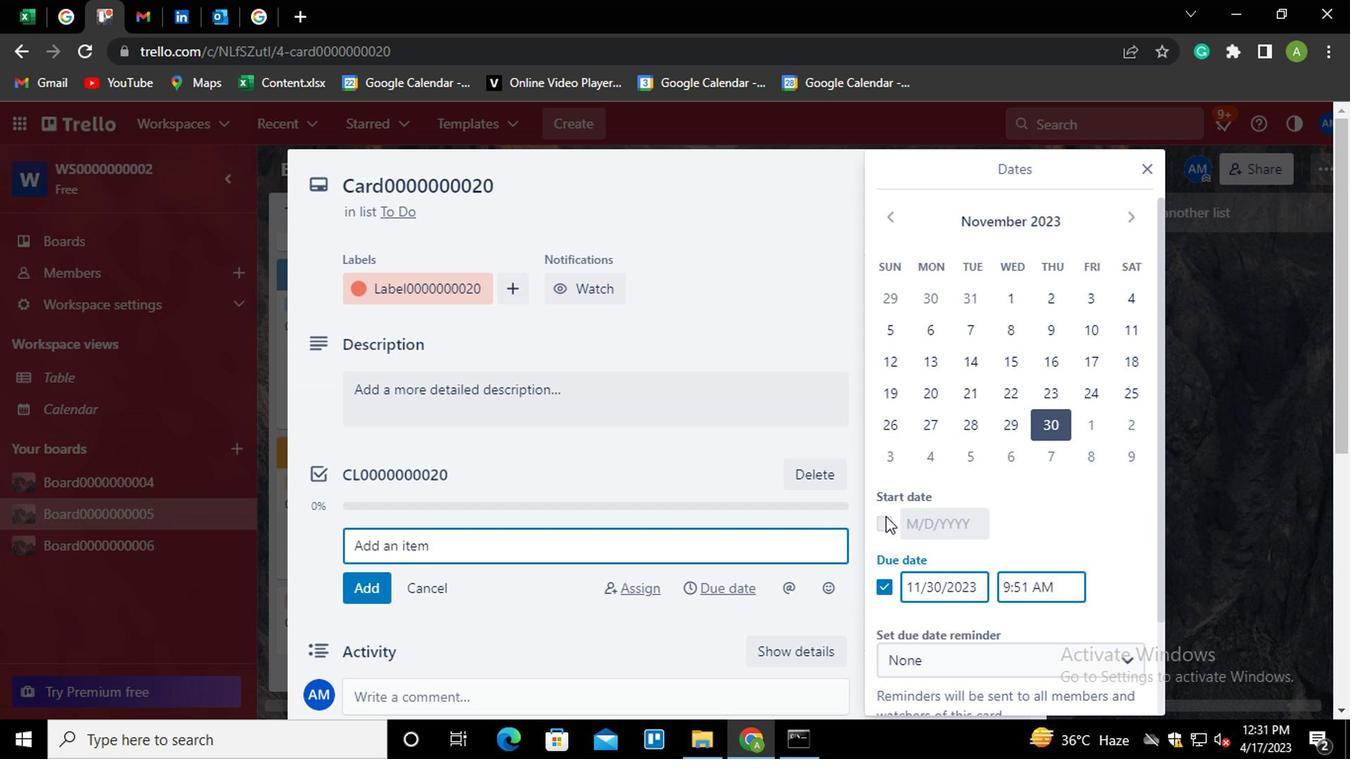 
Action: Mouse moved to (915, 520)
Screenshot: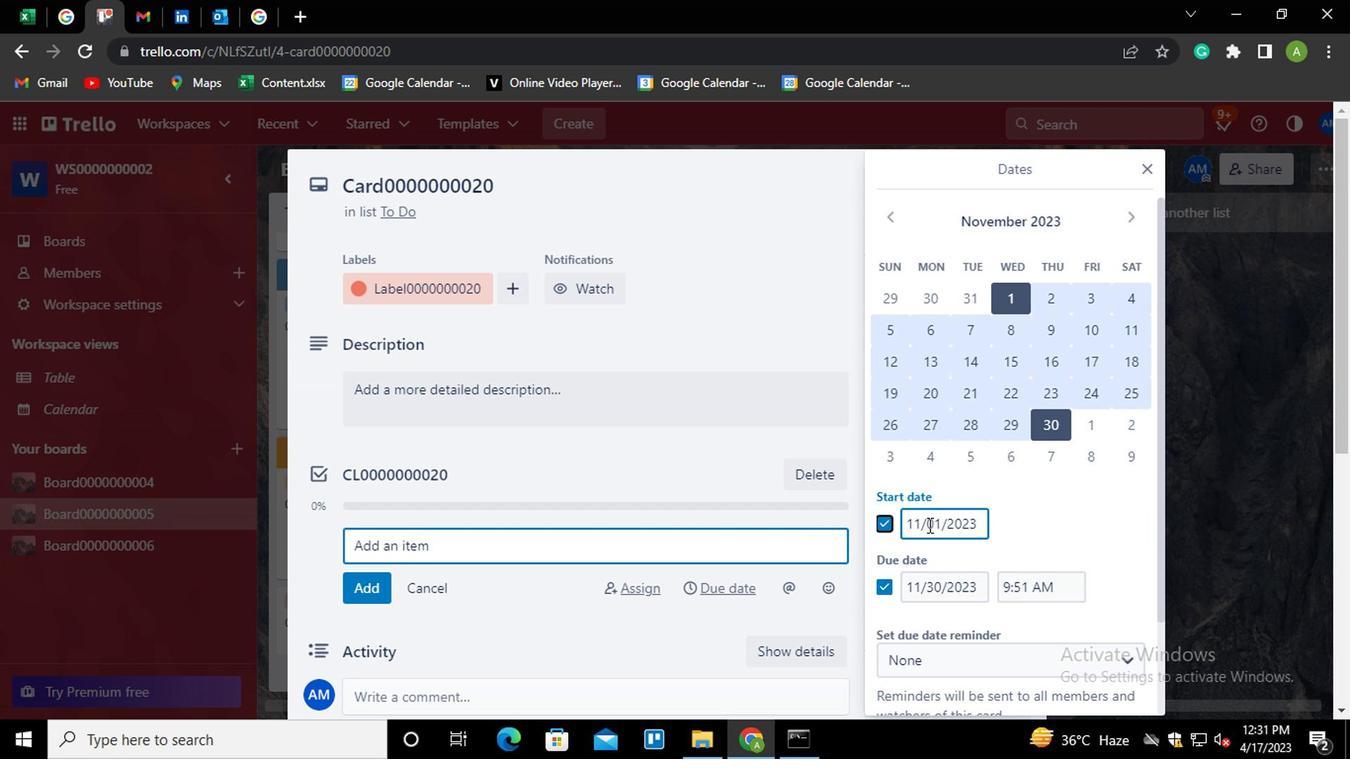 
Action: Mouse pressed left at (915, 520)
Screenshot: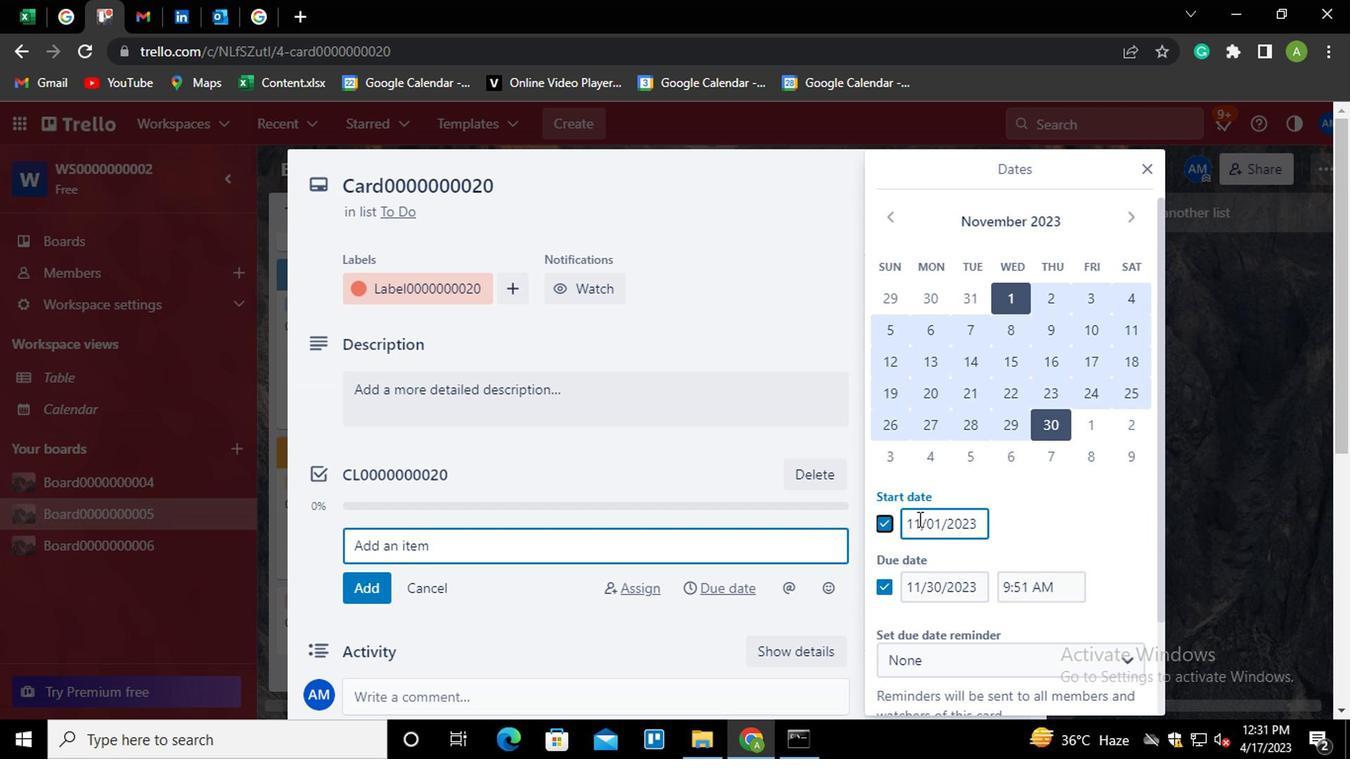 
Action: Mouse moved to (985, 545)
Screenshot: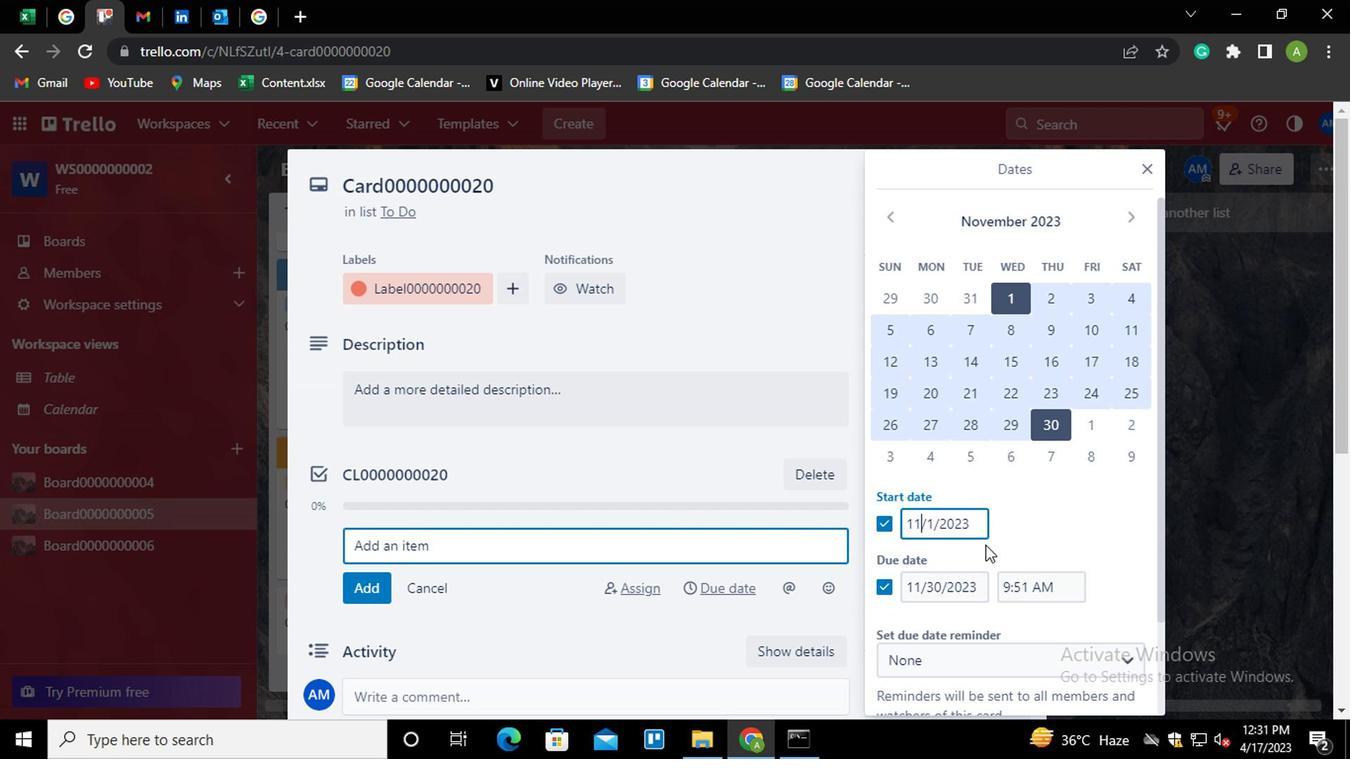 
Action: Mouse scrolled (985, 544) with delta (0, 0)
Screenshot: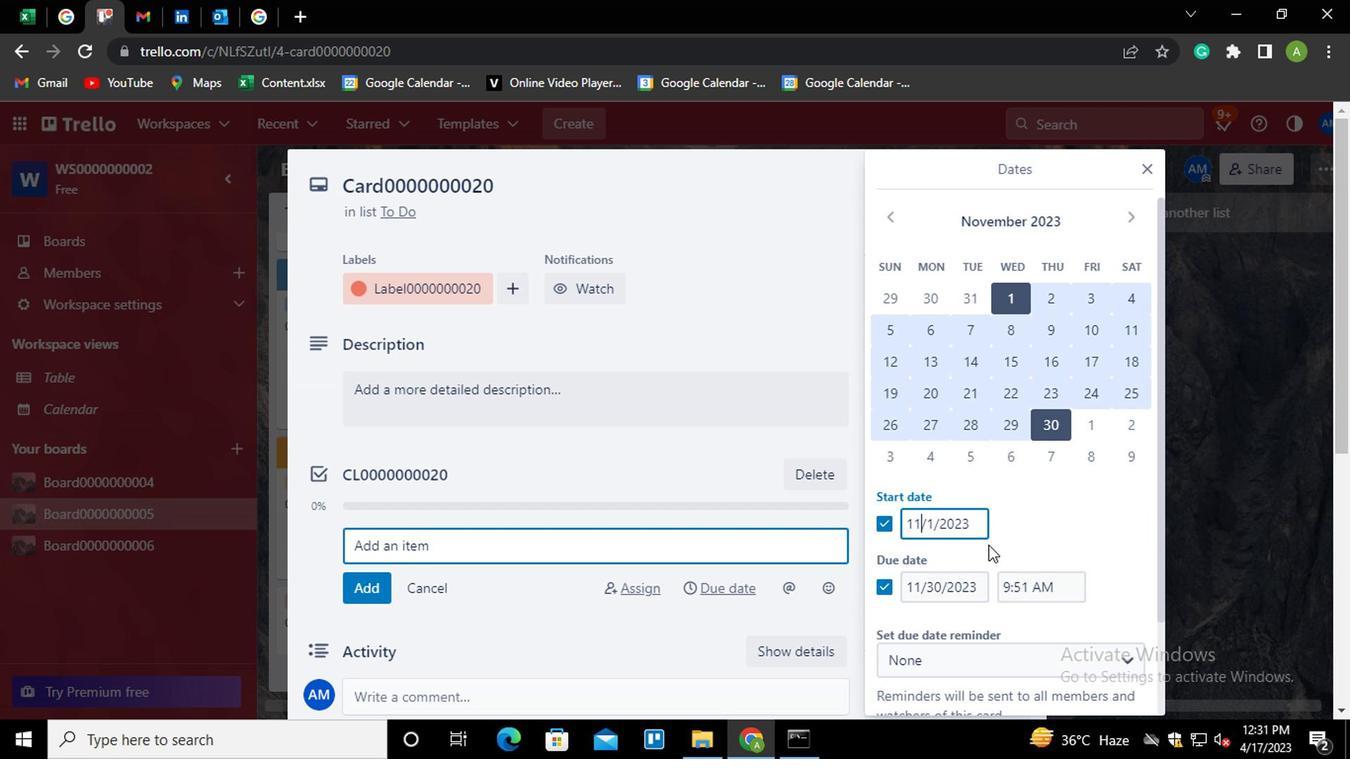 
Action: Mouse moved to (1016, 644)
Screenshot: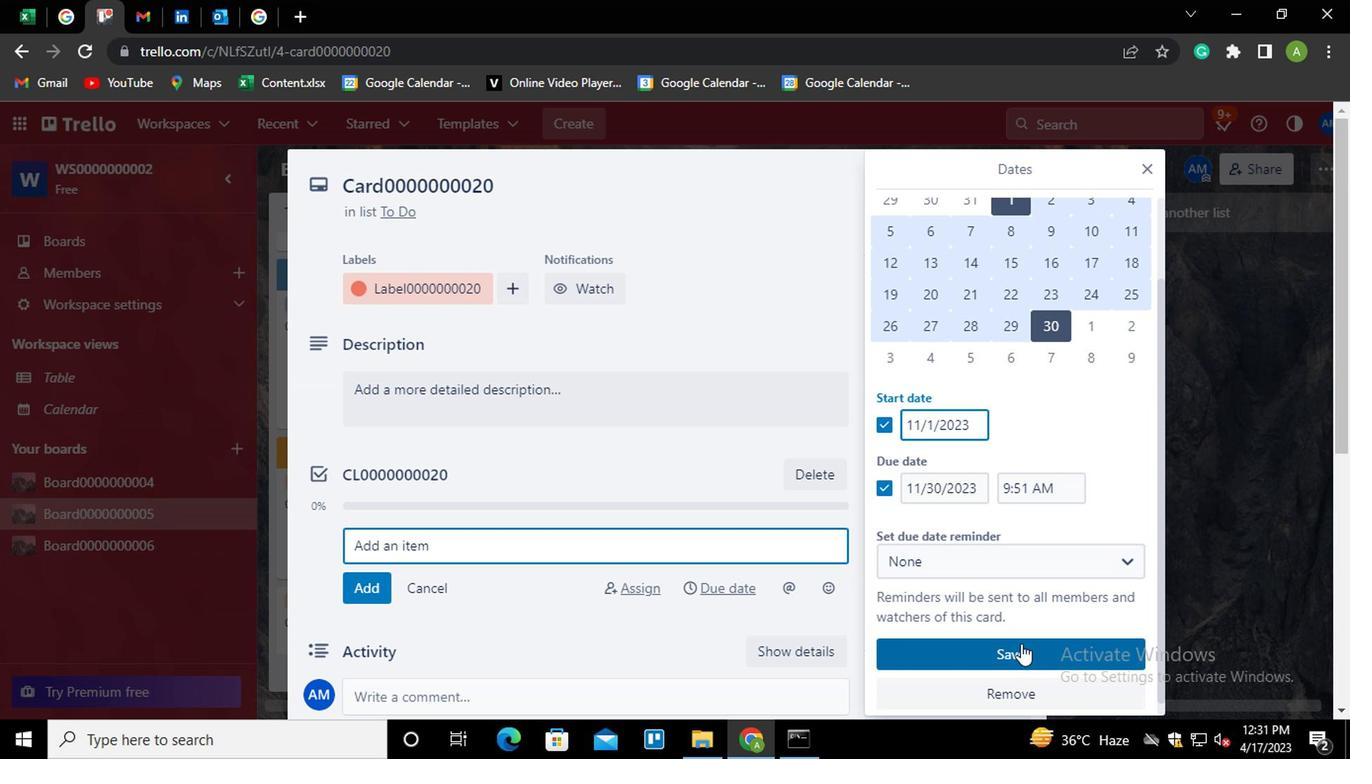 
Action: Mouse pressed left at (1016, 644)
Screenshot: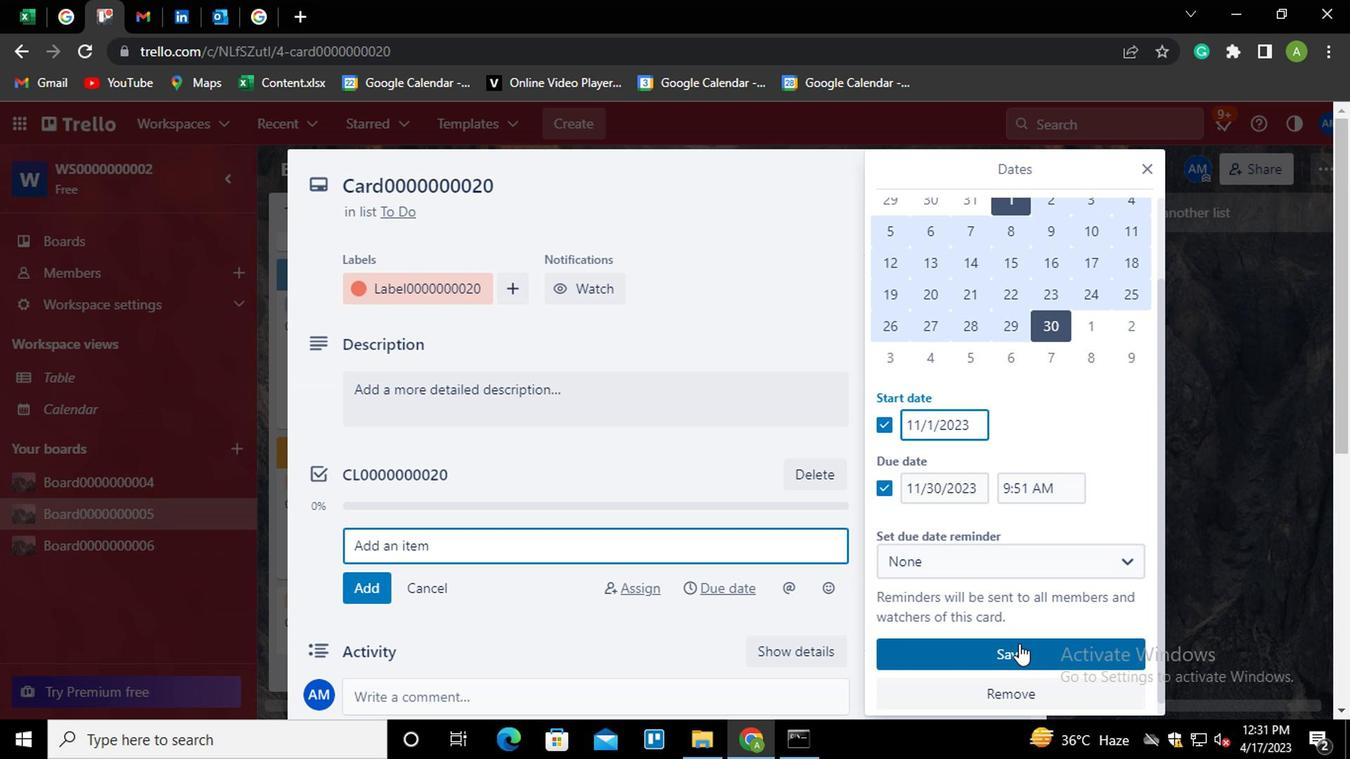 
Action: Mouse moved to (689, 416)
Screenshot: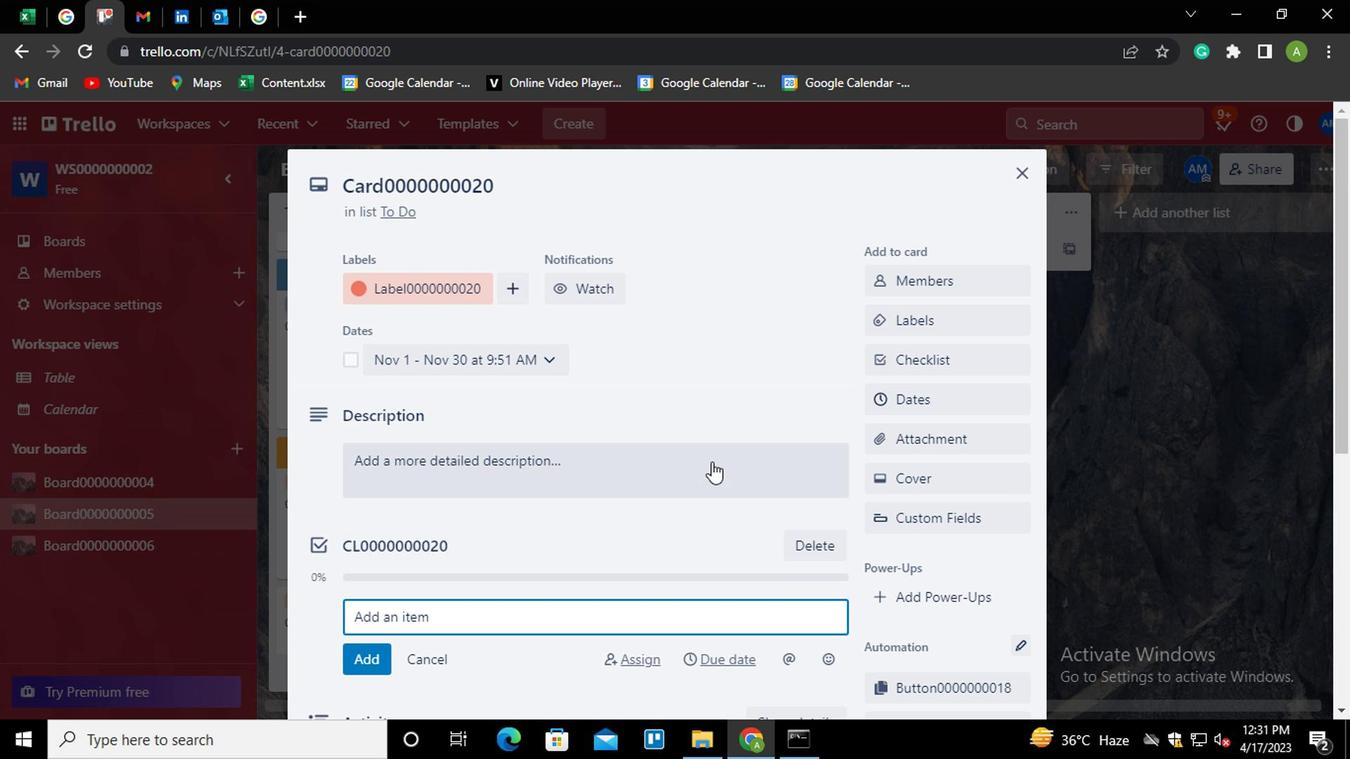 
